 Task: Create a due date automation trigger when advanced on, on the tuesday before a card is due add content with a name or a description containing resume at 11:00 AM.
Action: Mouse moved to (1285, 113)
Screenshot: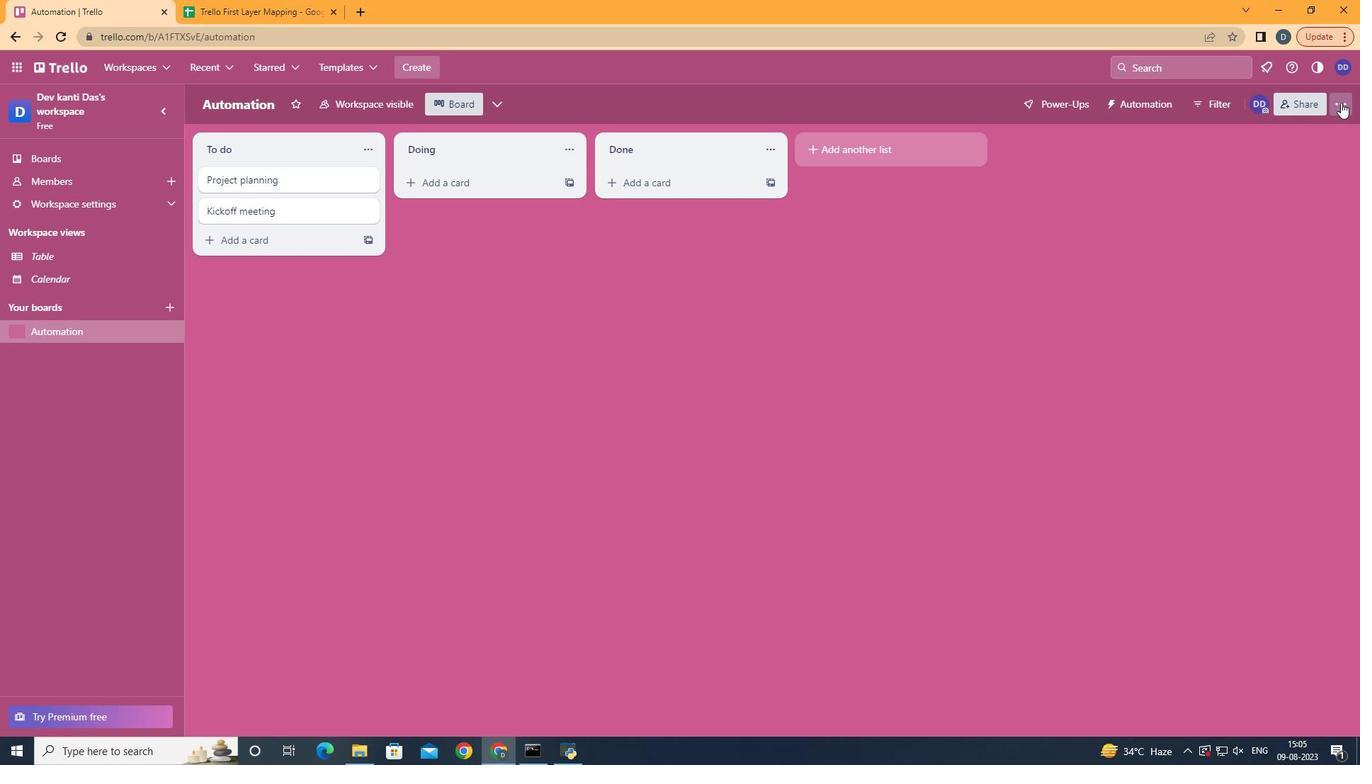 
Action: Mouse pressed left at (1285, 113)
Screenshot: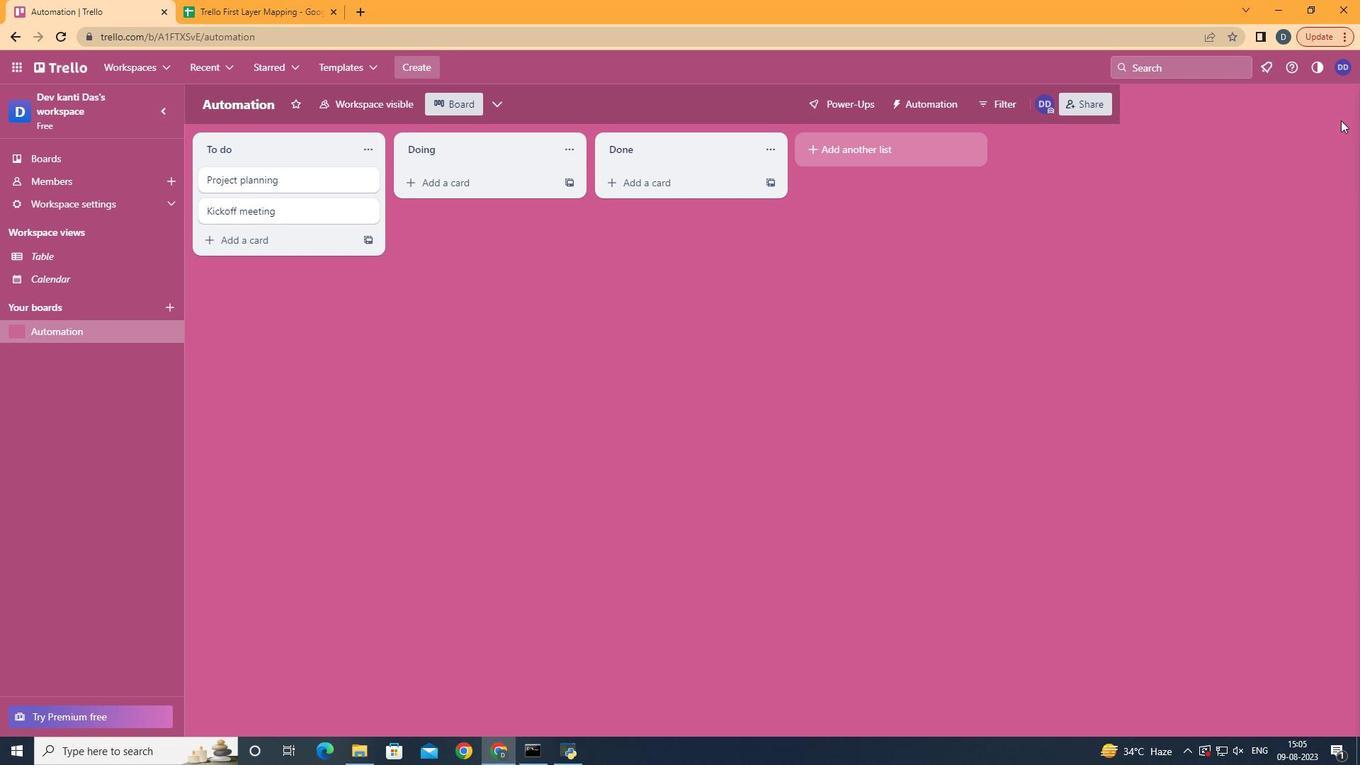 
Action: Mouse moved to (1145, 315)
Screenshot: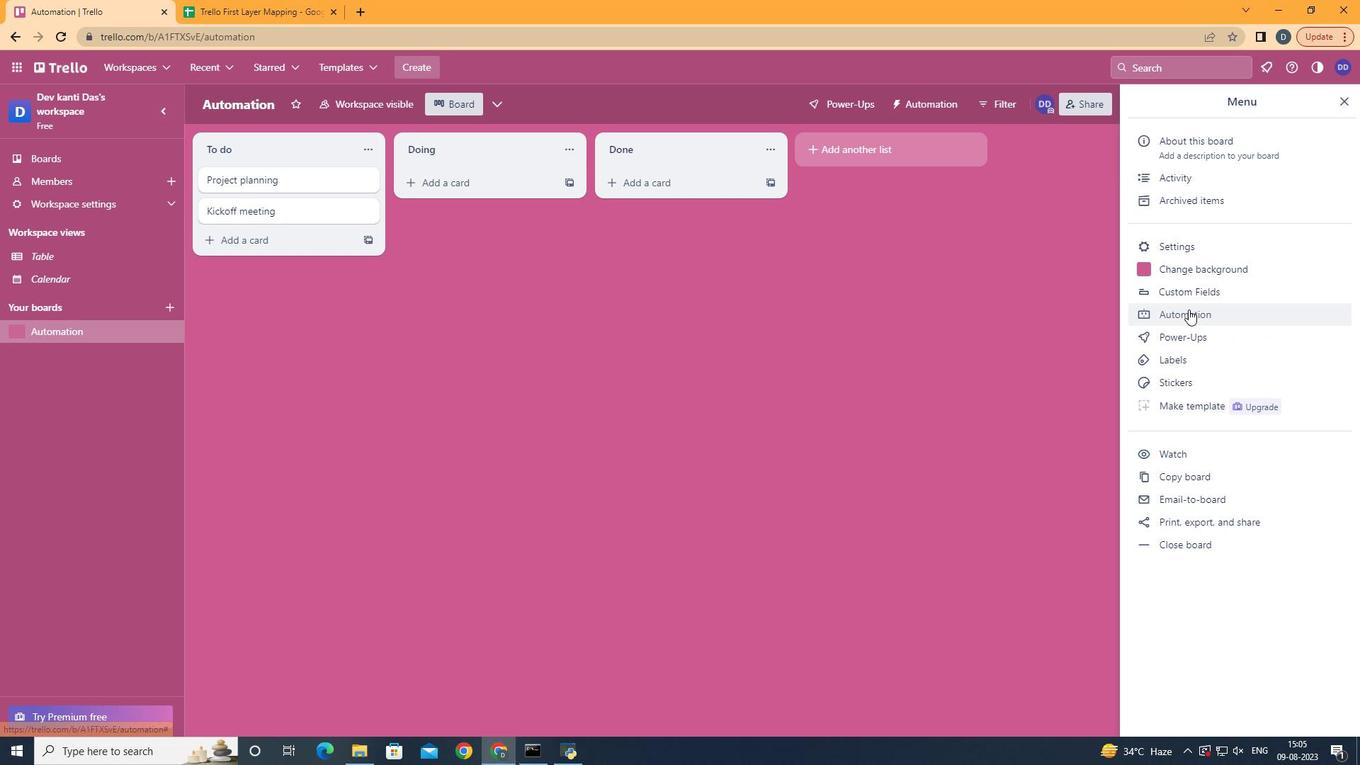 
Action: Mouse pressed left at (1145, 315)
Screenshot: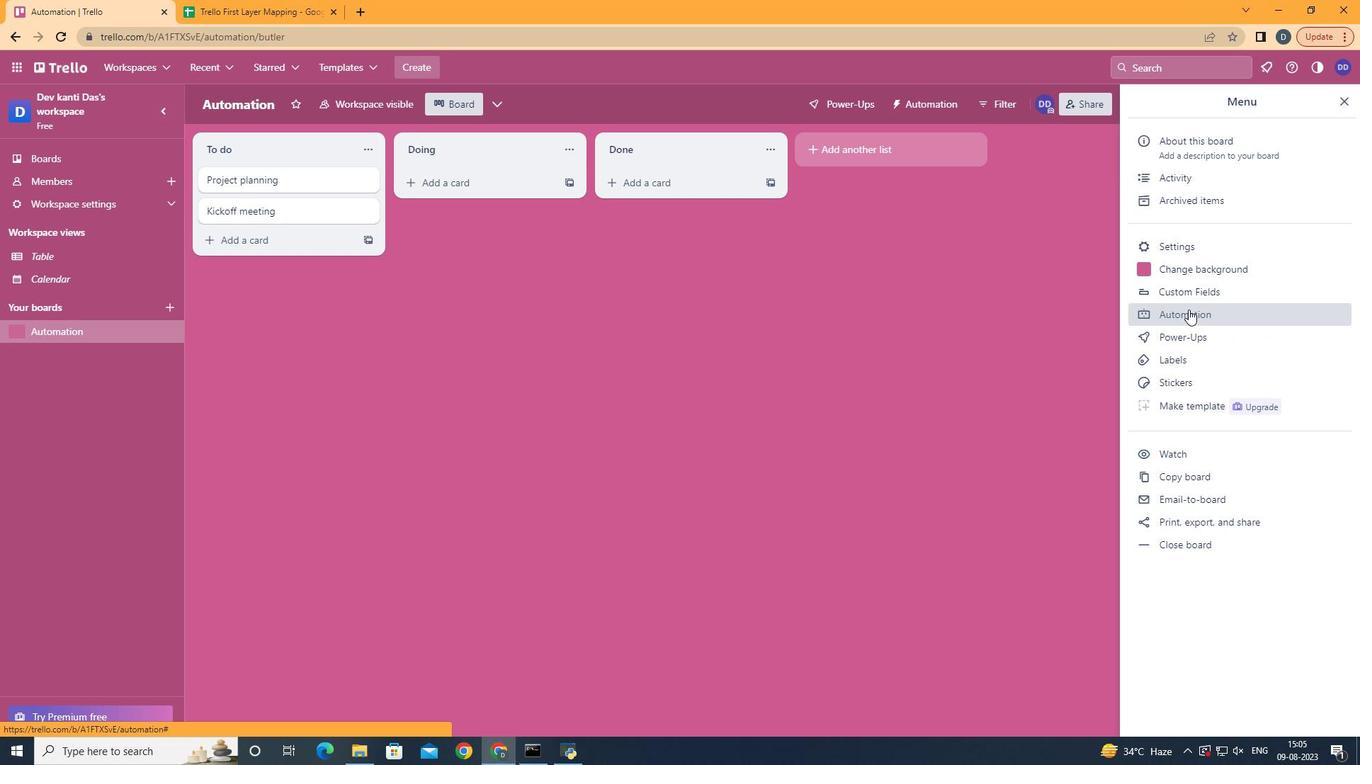 
Action: Mouse moved to (286, 294)
Screenshot: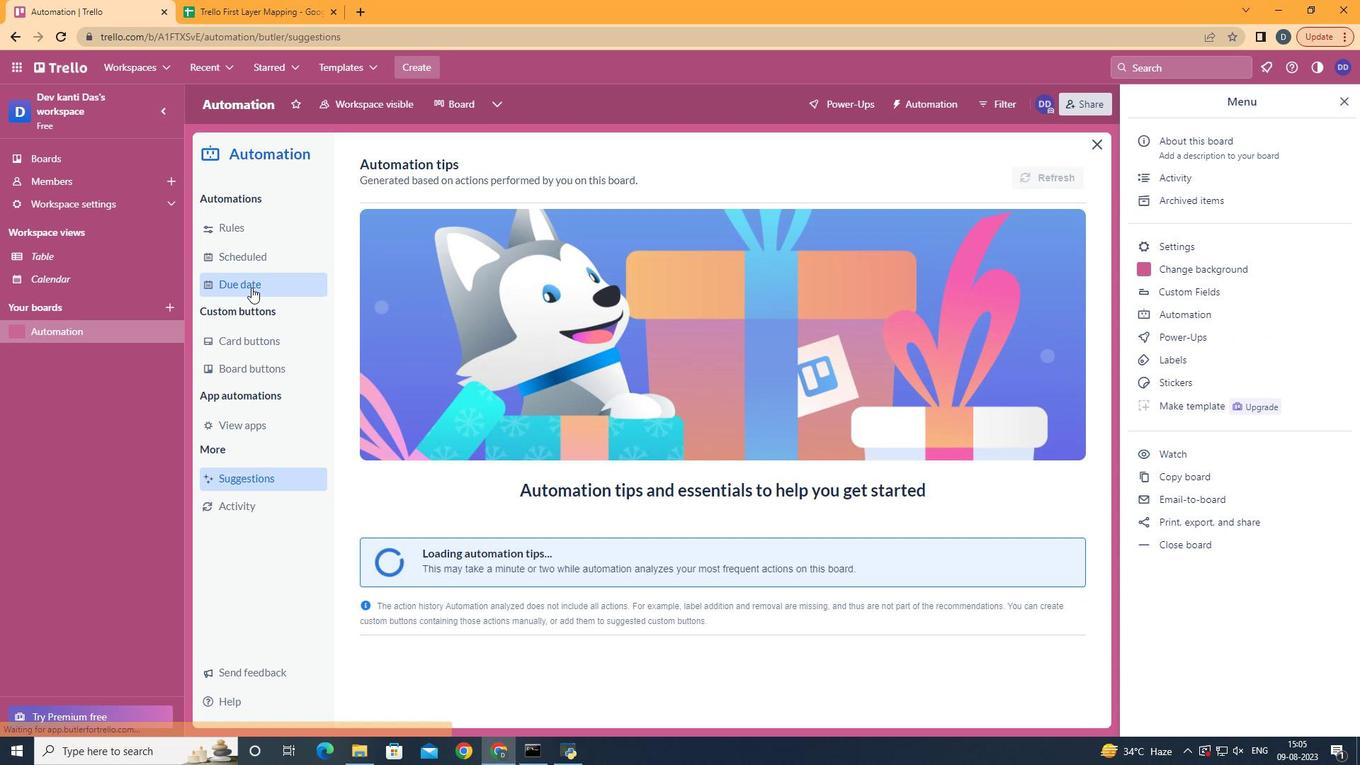 
Action: Mouse pressed left at (286, 294)
Screenshot: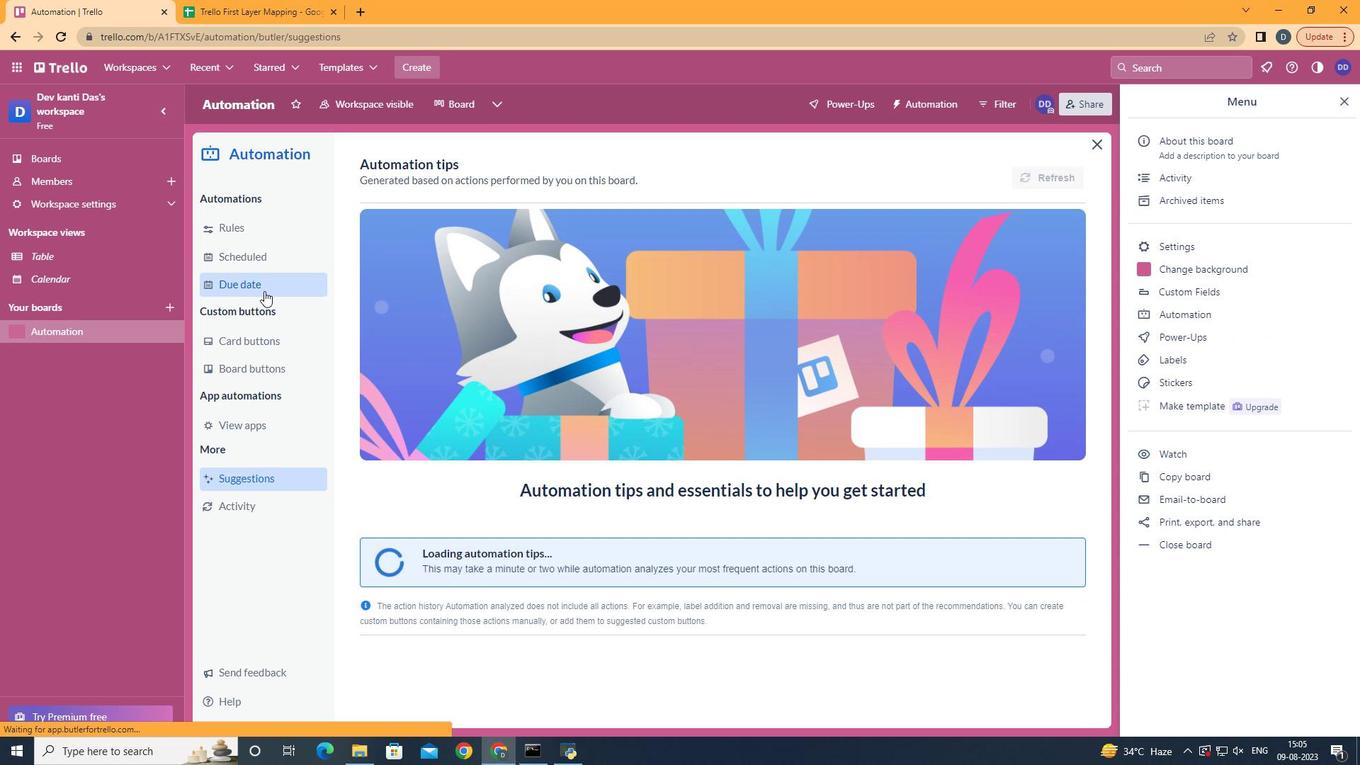 
Action: Mouse moved to (994, 180)
Screenshot: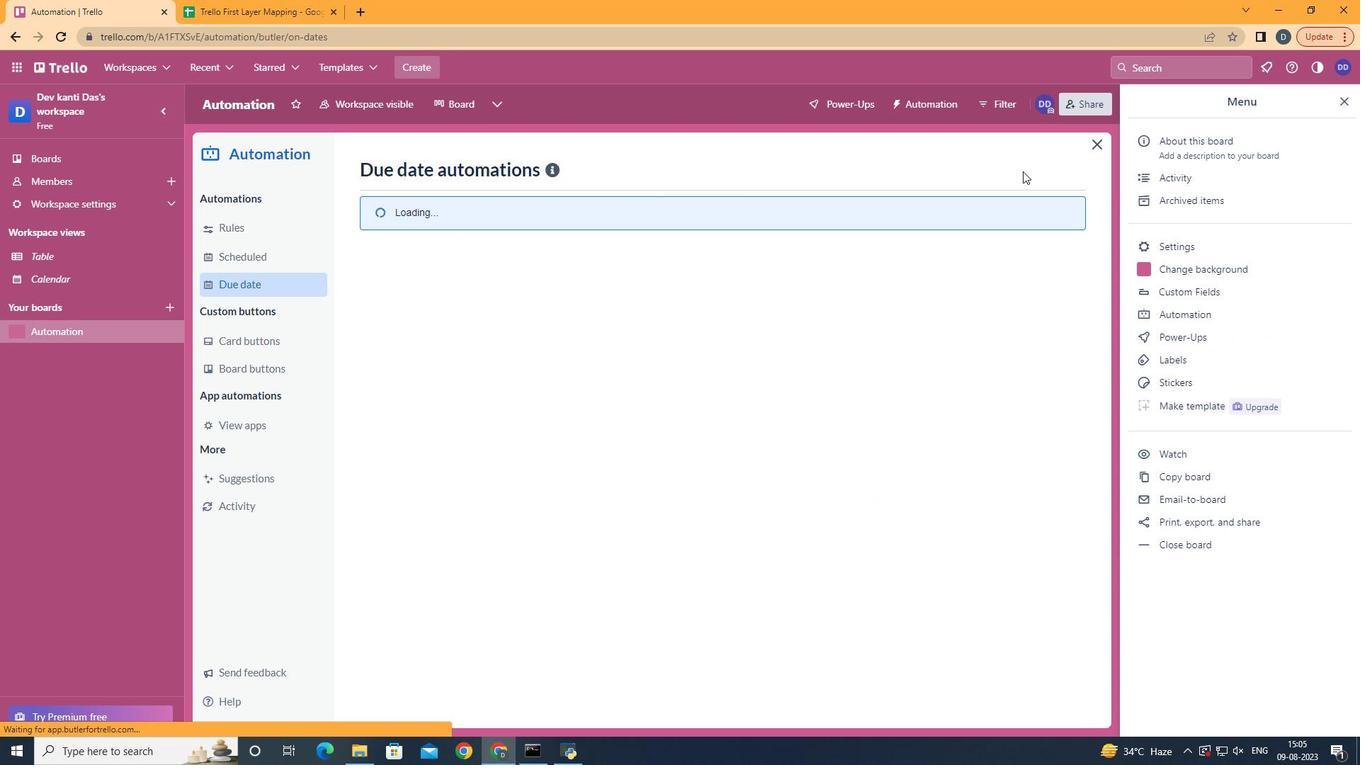 
Action: Mouse pressed left at (994, 180)
Screenshot: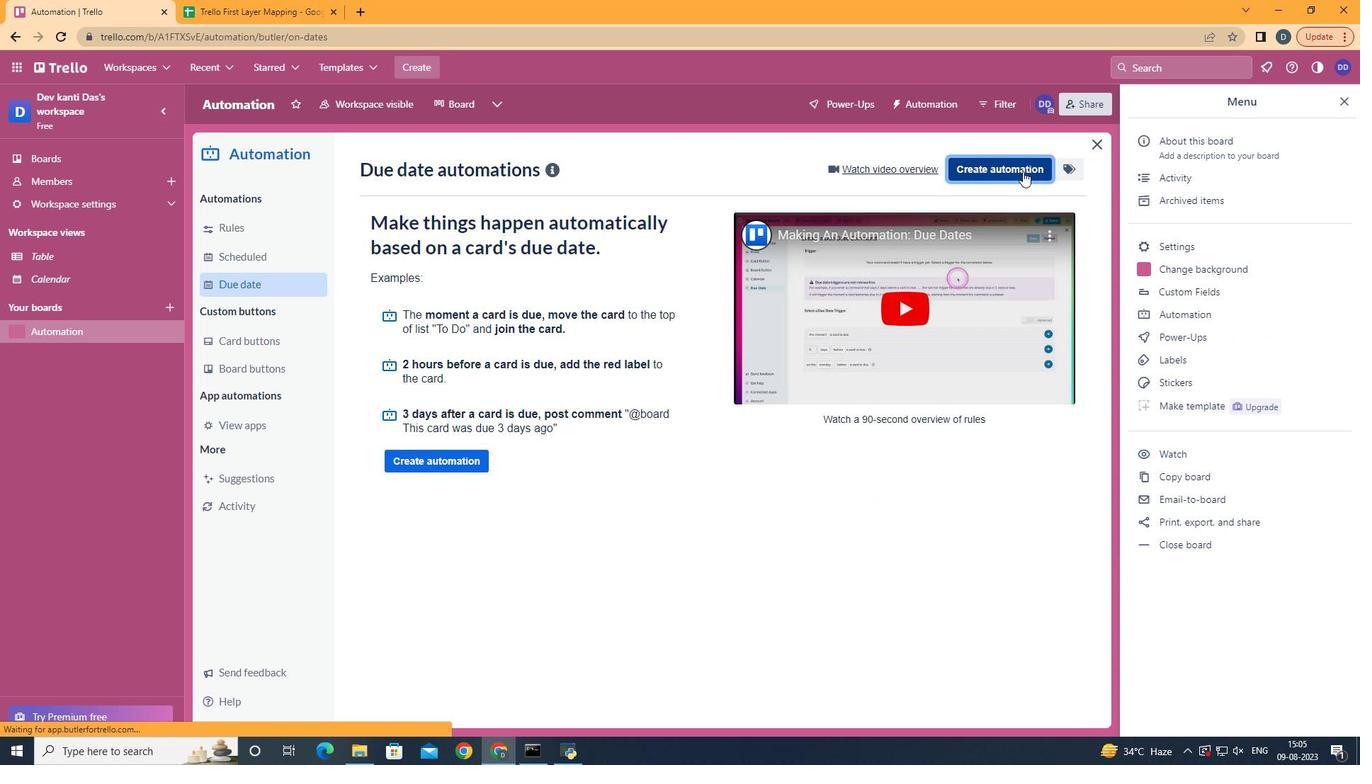 
Action: Mouse moved to (739, 306)
Screenshot: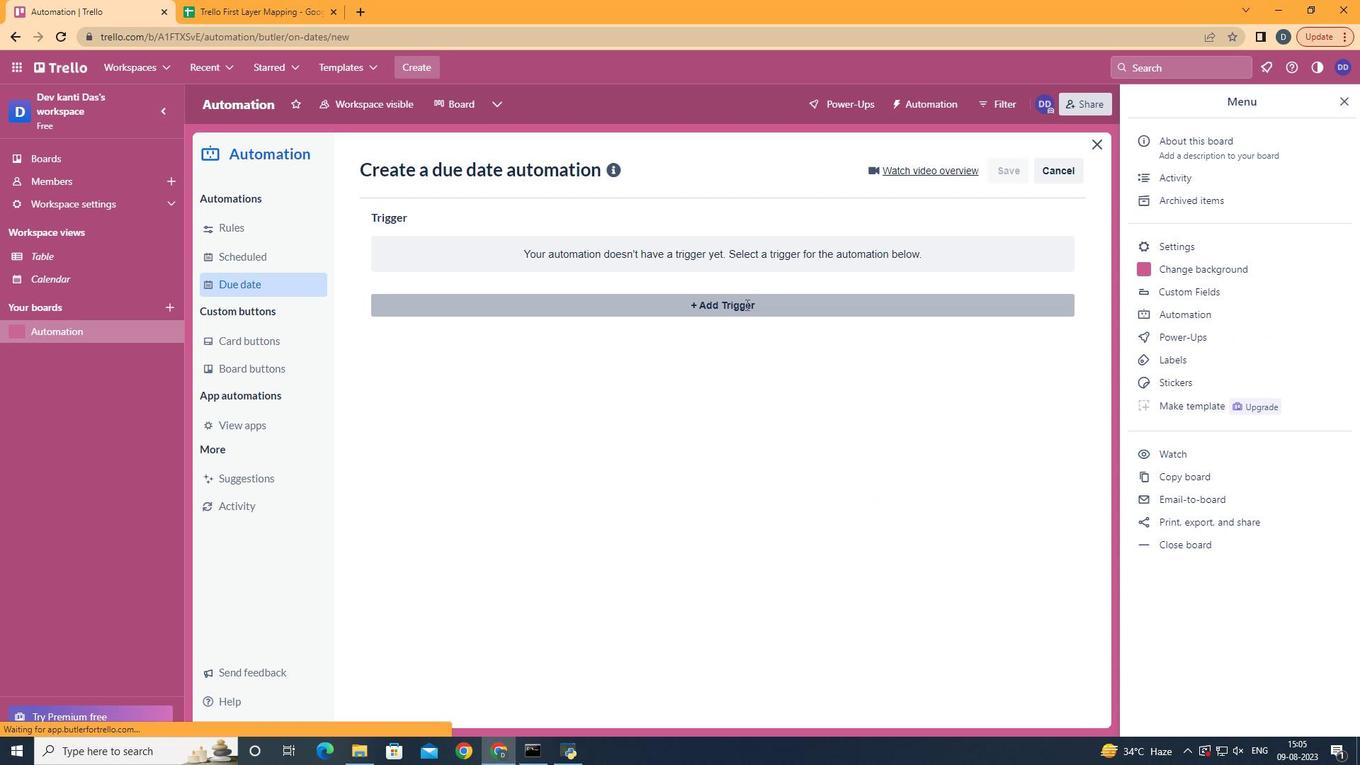
Action: Mouse pressed left at (739, 306)
Screenshot: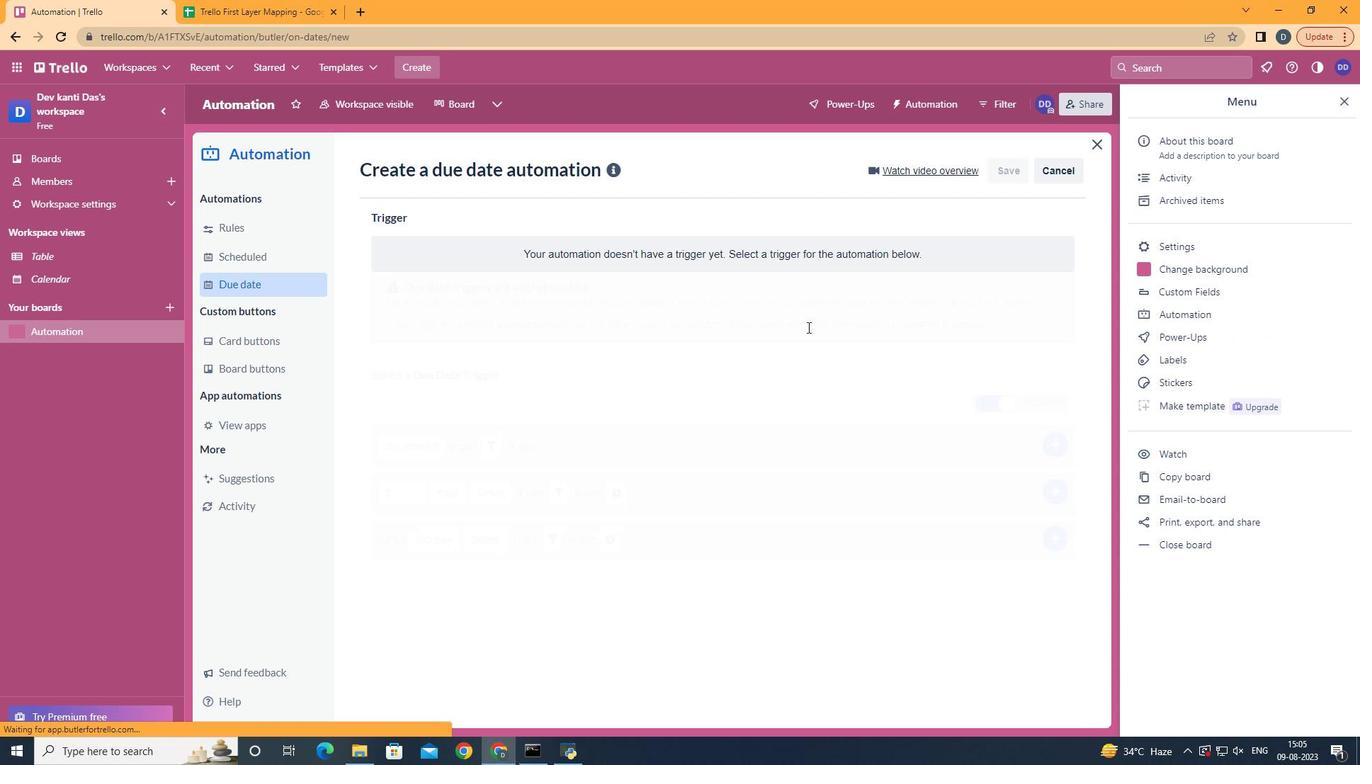 
Action: Mouse moved to (474, 398)
Screenshot: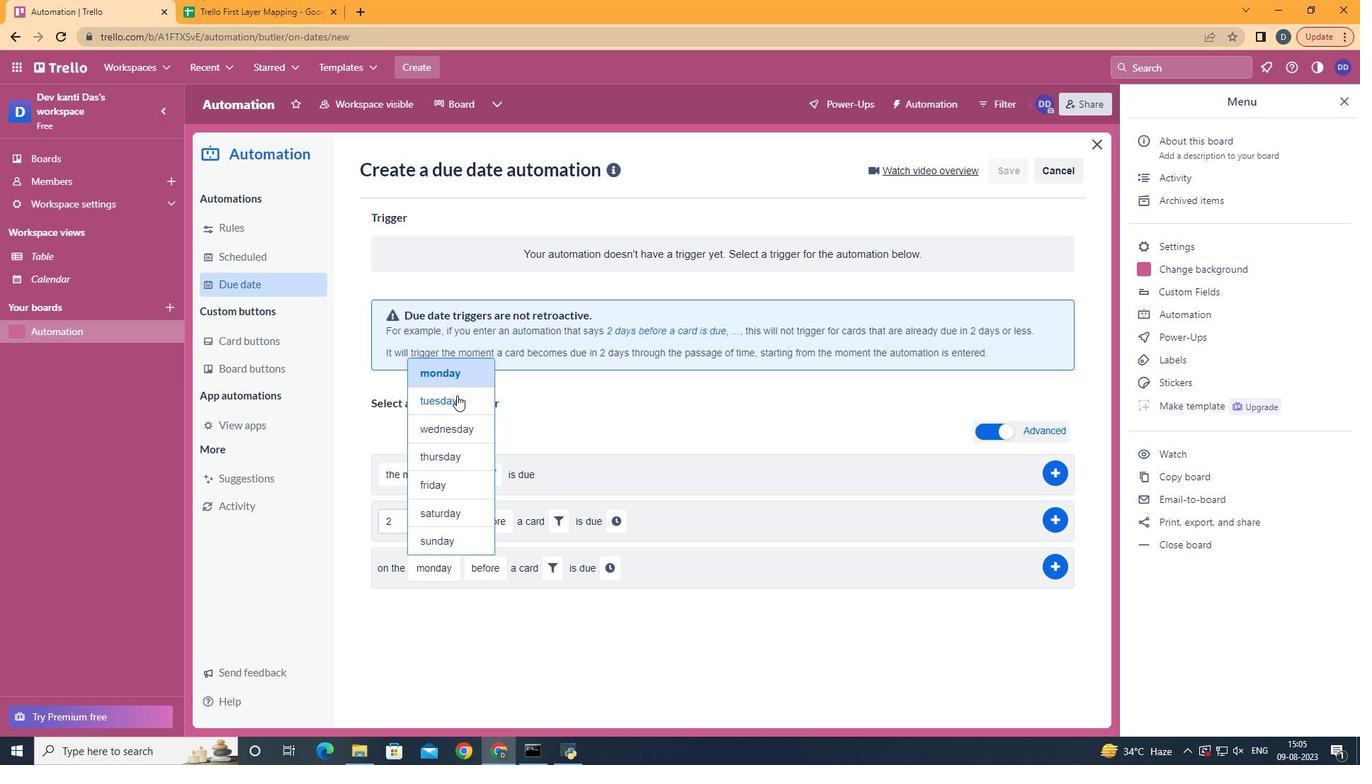 
Action: Mouse pressed left at (474, 398)
Screenshot: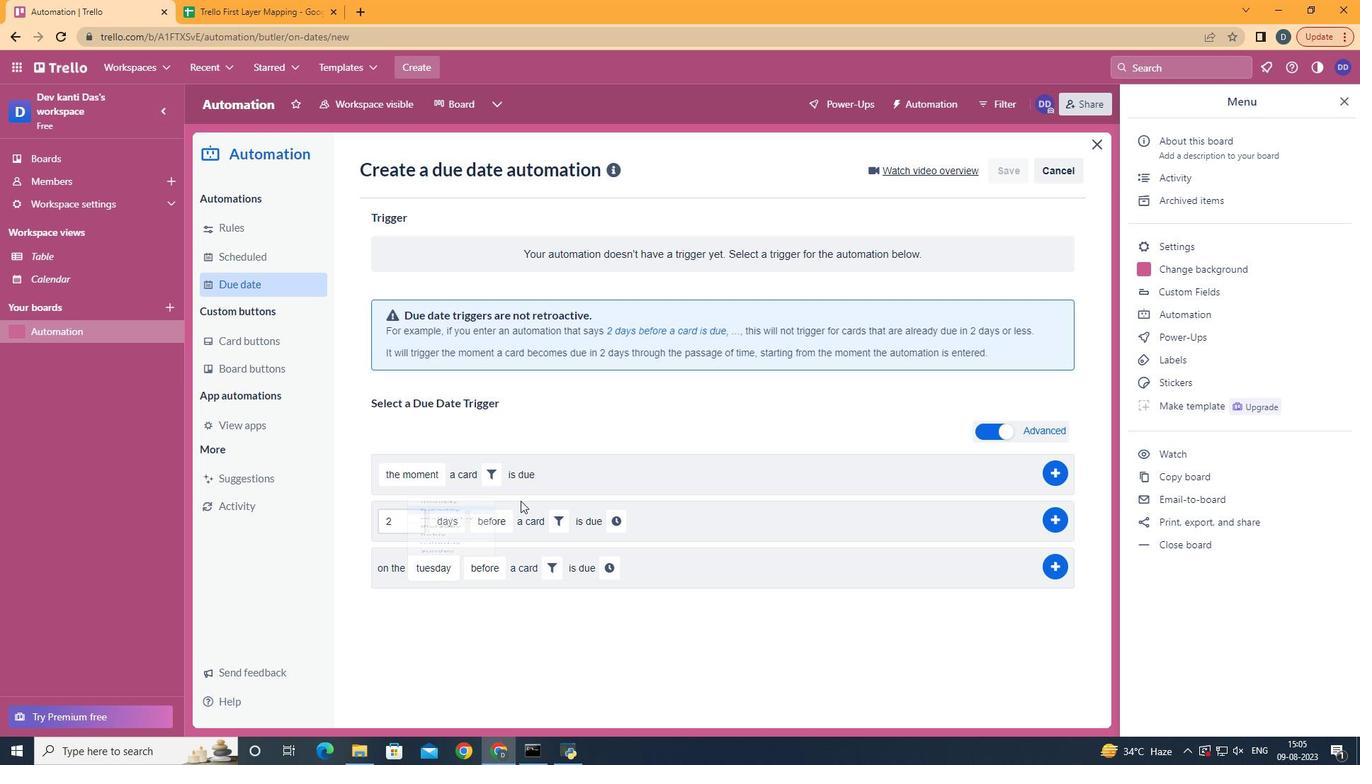 
Action: Mouse moved to (560, 563)
Screenshot: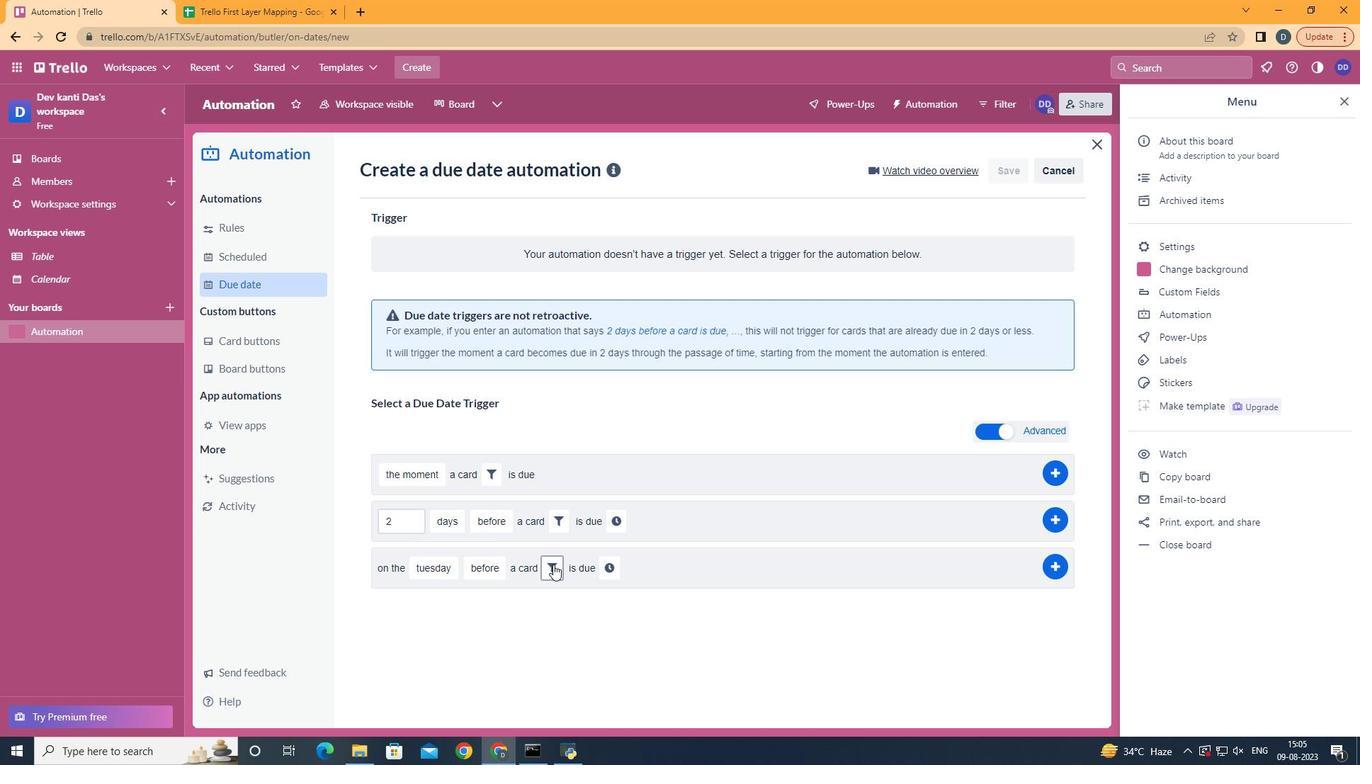 
Action: Mouse pressed left at (560, 563)
Screenshot: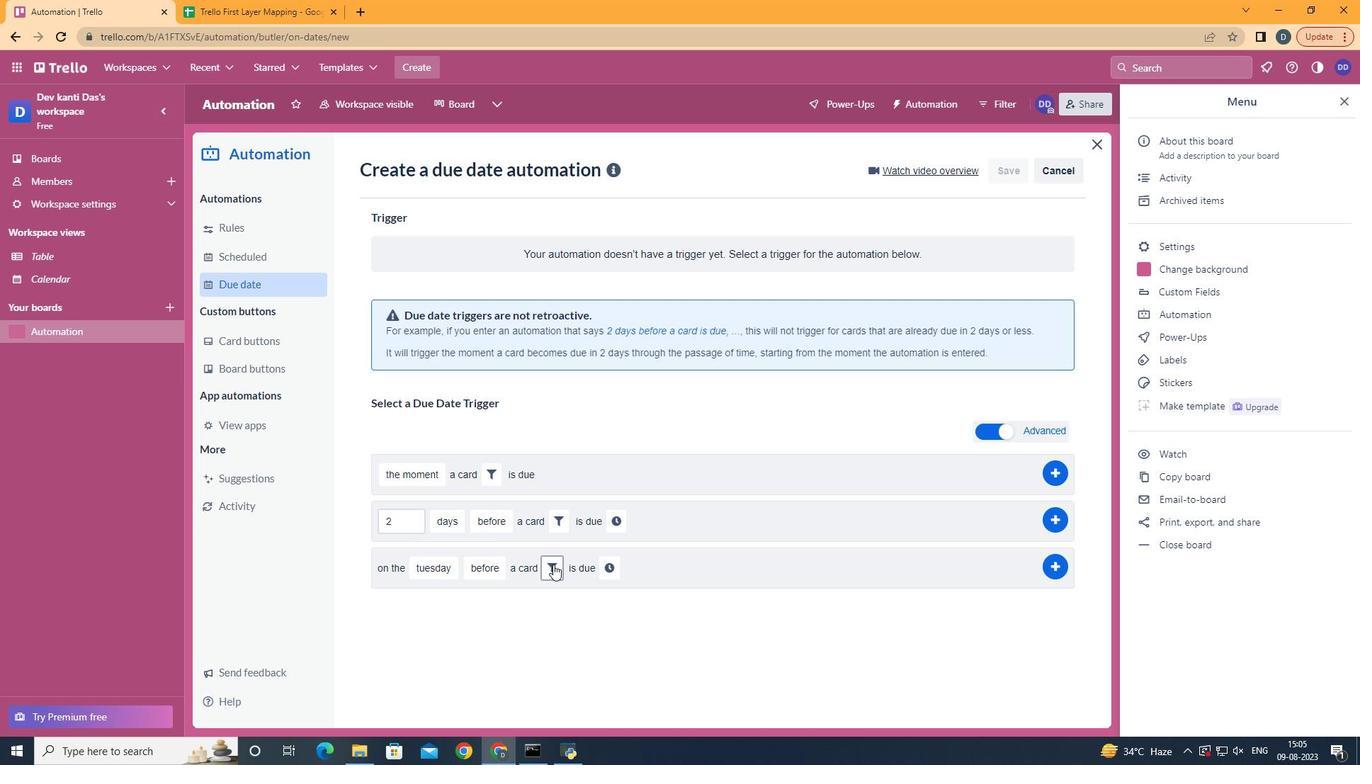 
Action: Mouse moved to (742, 612)
Screenshot: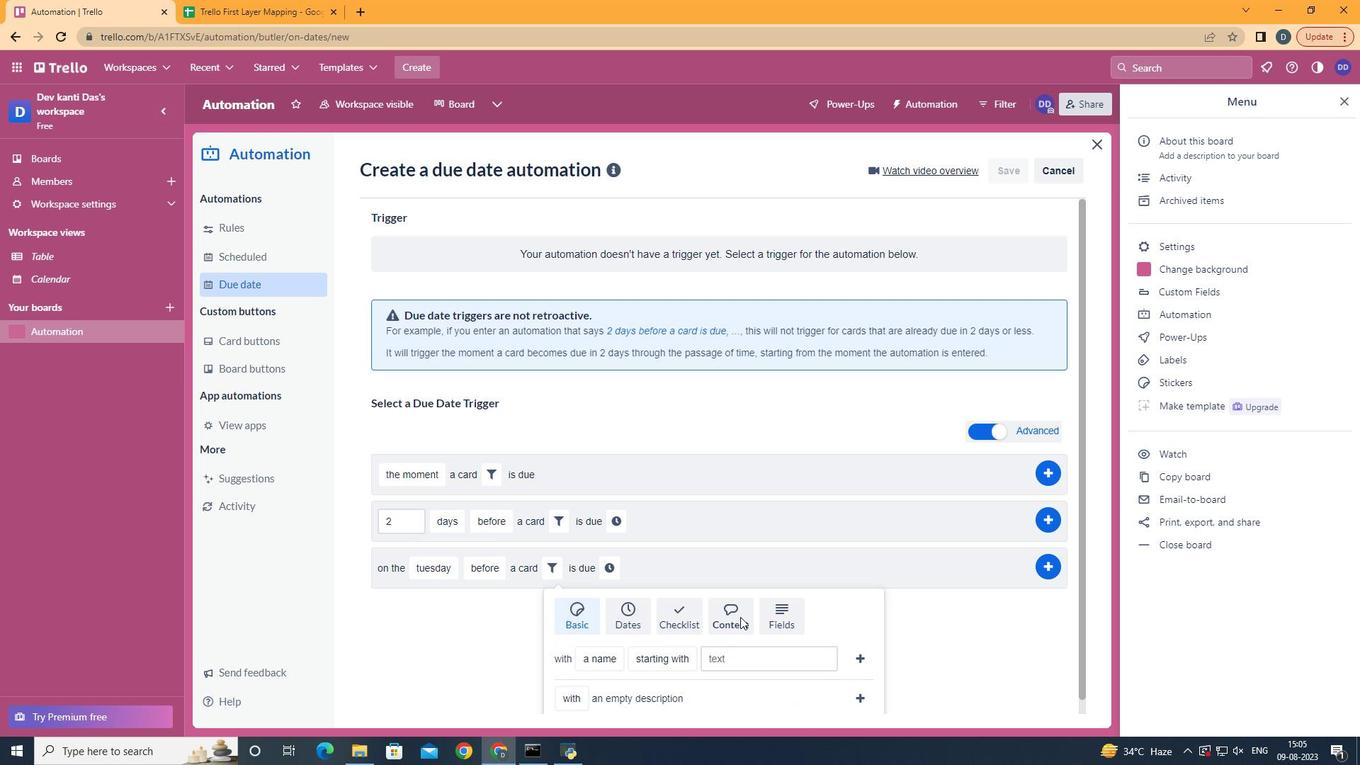 
Action: Mouse pressed left at (742, 612)
Screenshot: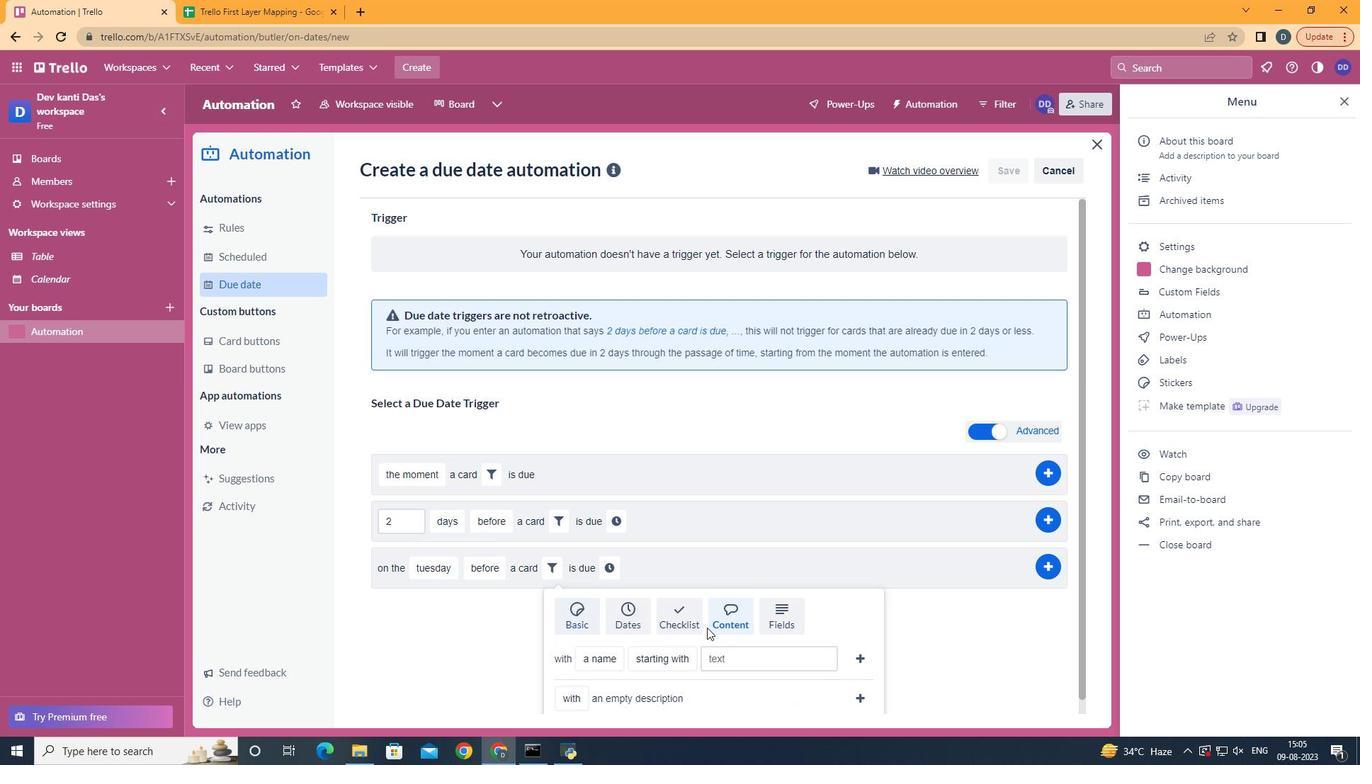 
Action: Mouse moved to (625, 626)
Screenshot: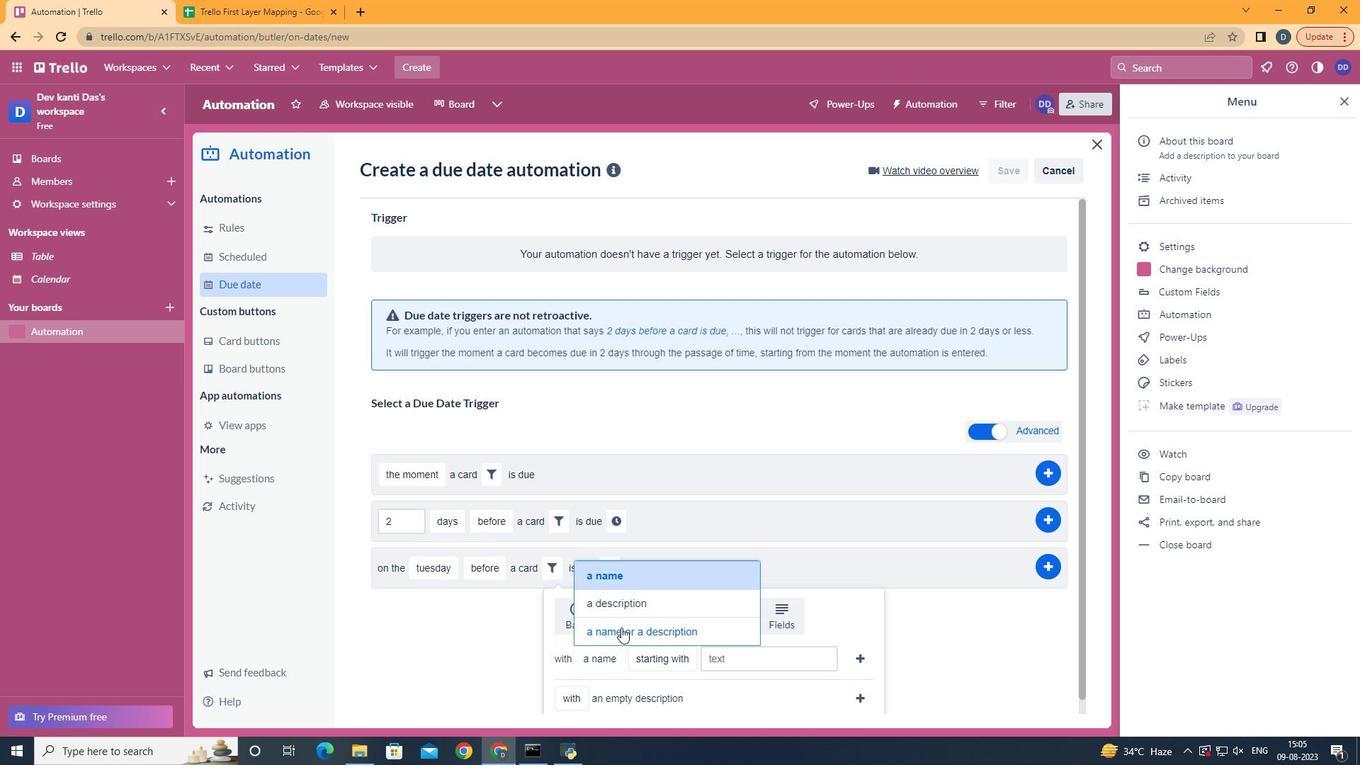 
Action: Mouse pressed left at (625, 626)
Screenshot: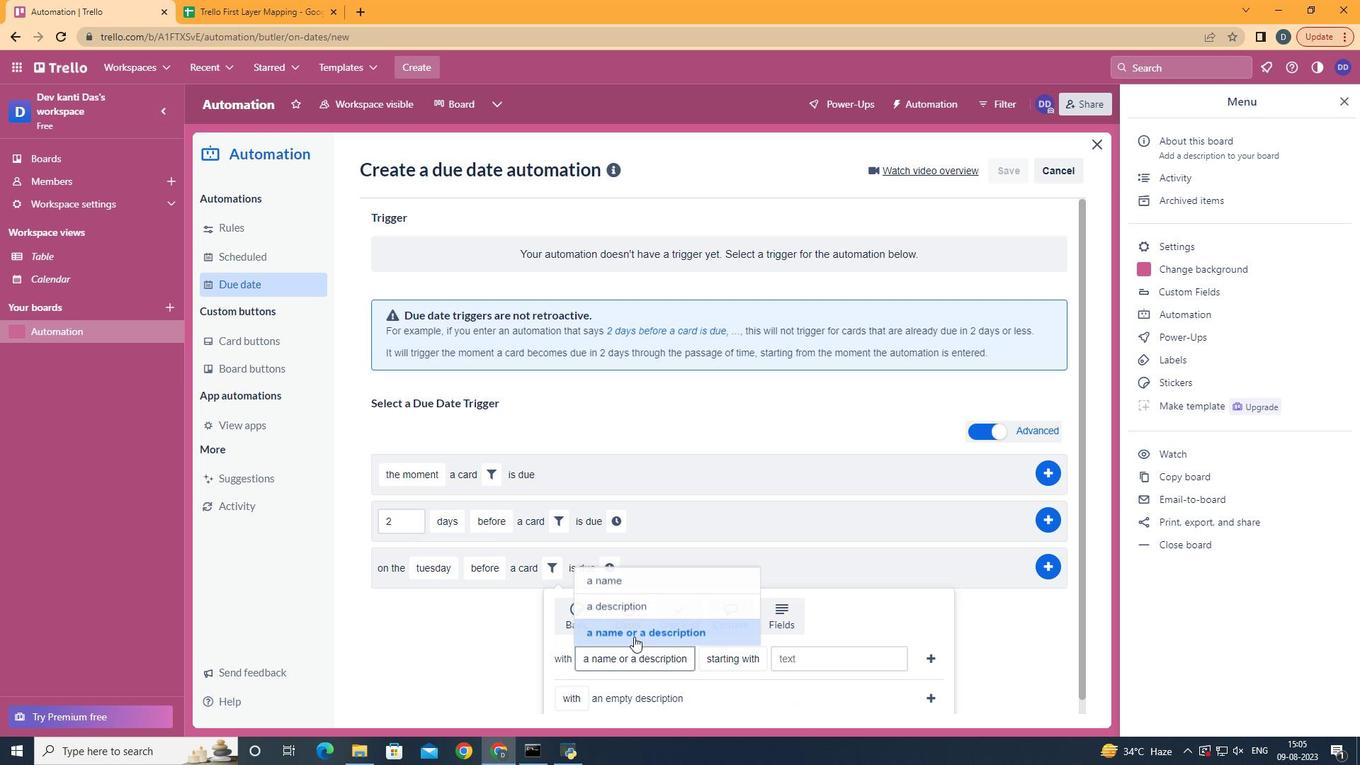 
Action: Mouse moved to (754, 536)
Screenshot: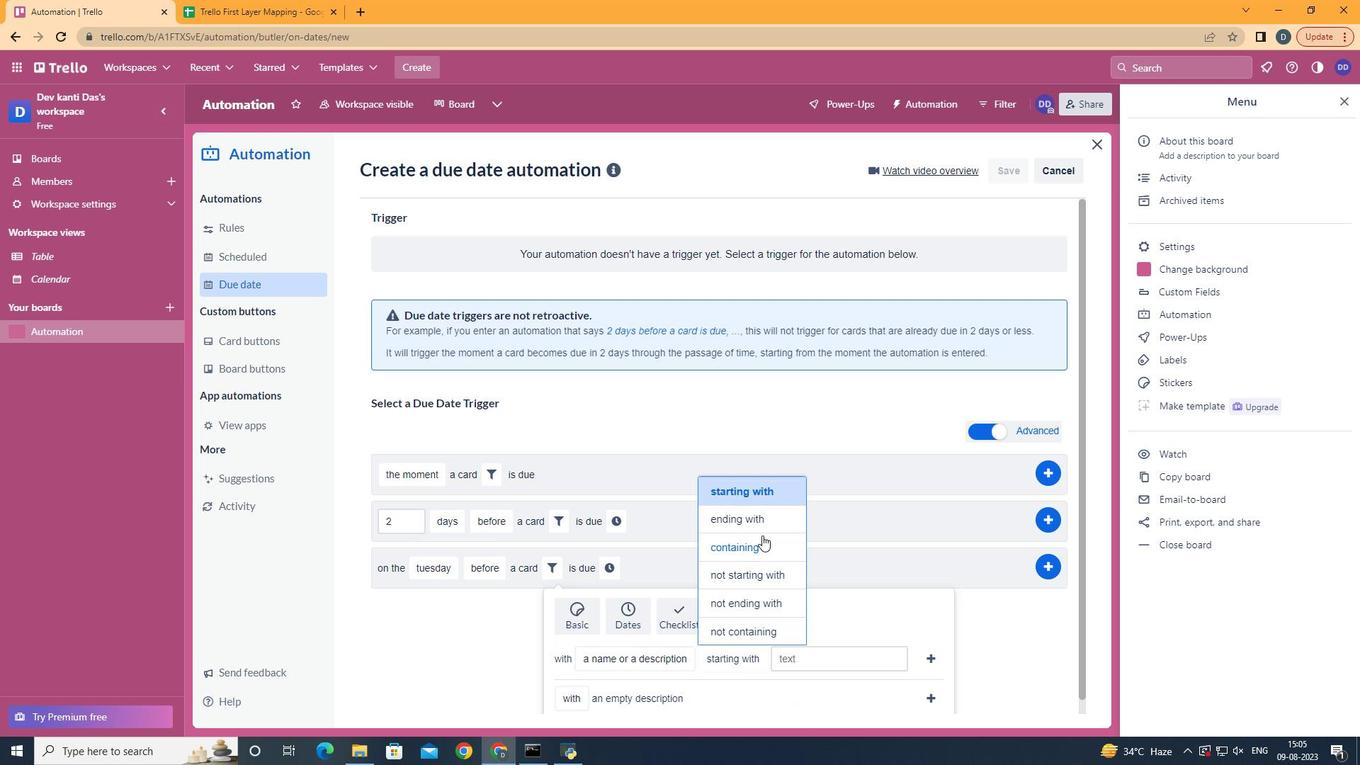 
Action: Mouse pressed left at (754, 536)
Screenshot: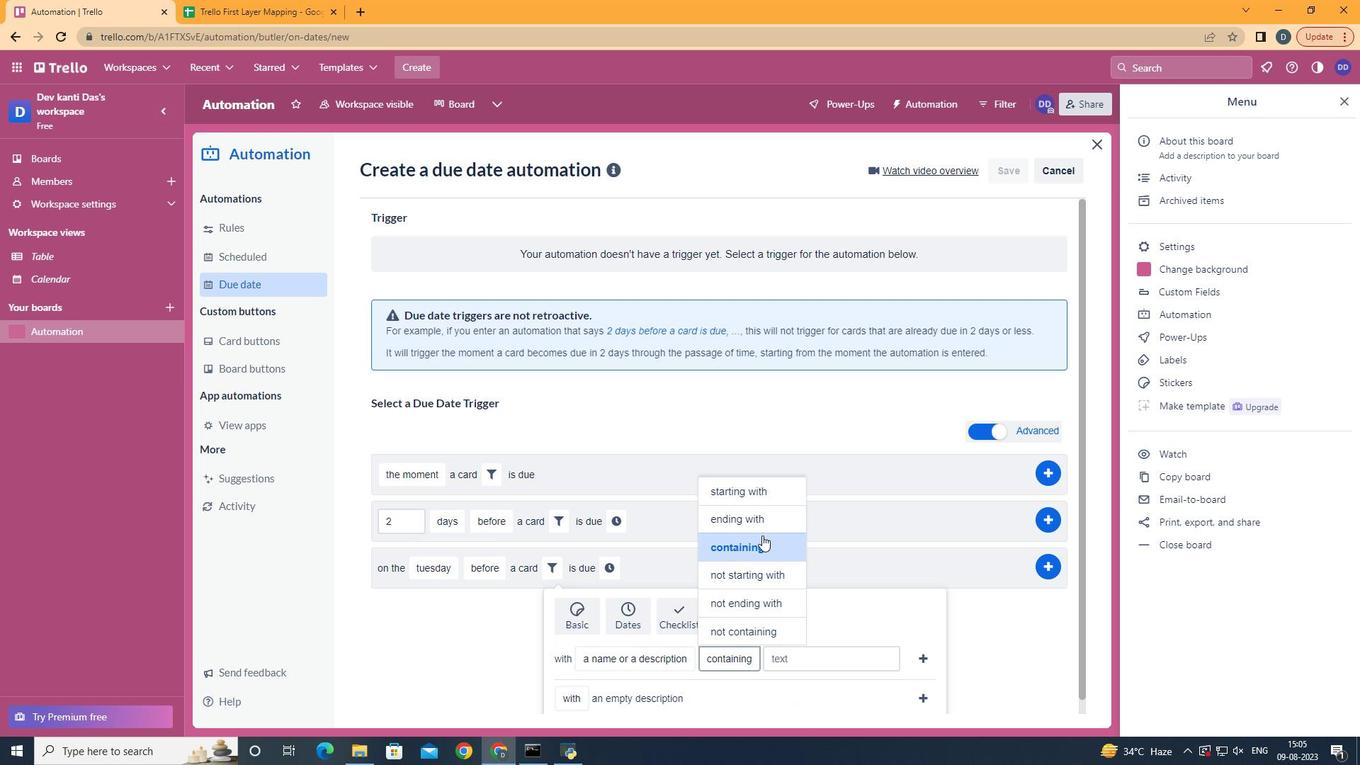 
Action: Mouse moved to (816, 649)
Screenshot: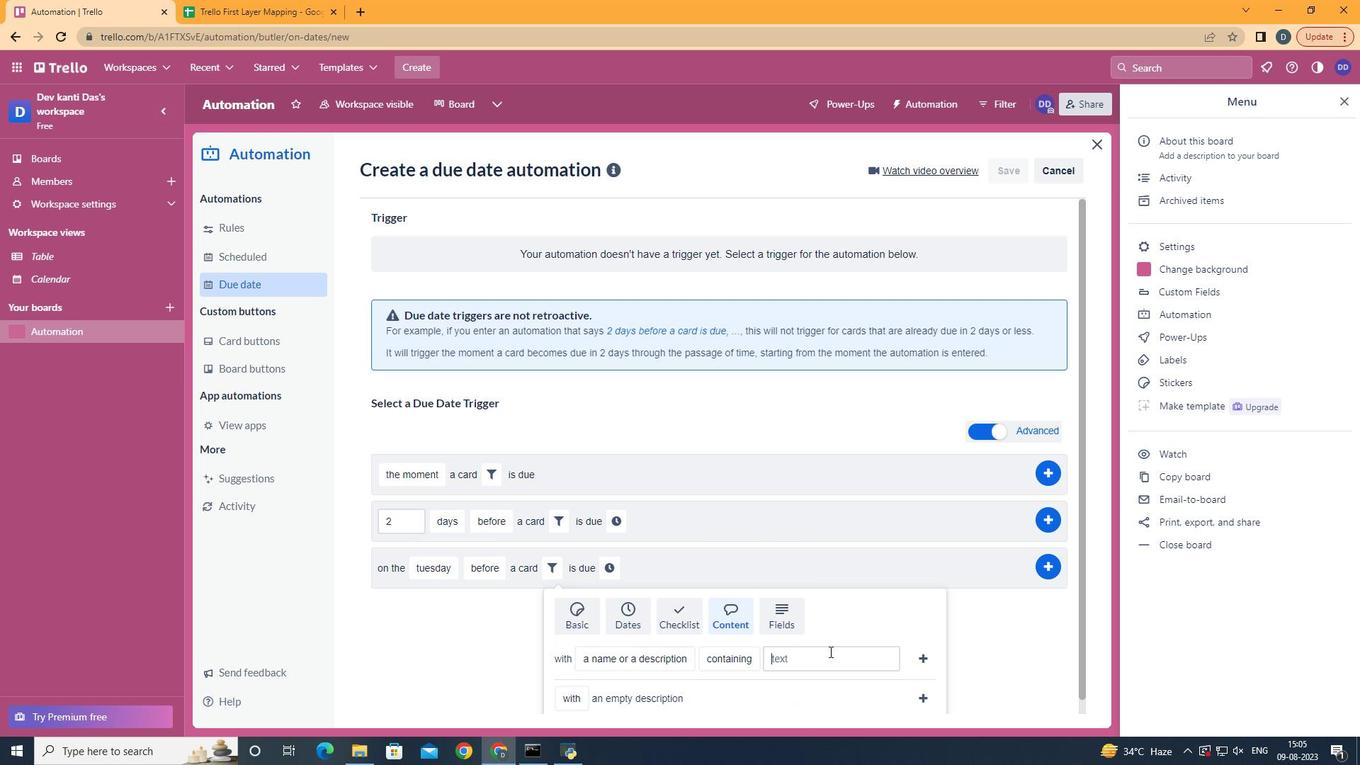 
Action: Mouse pressed left at (816, 649)
Screenshot: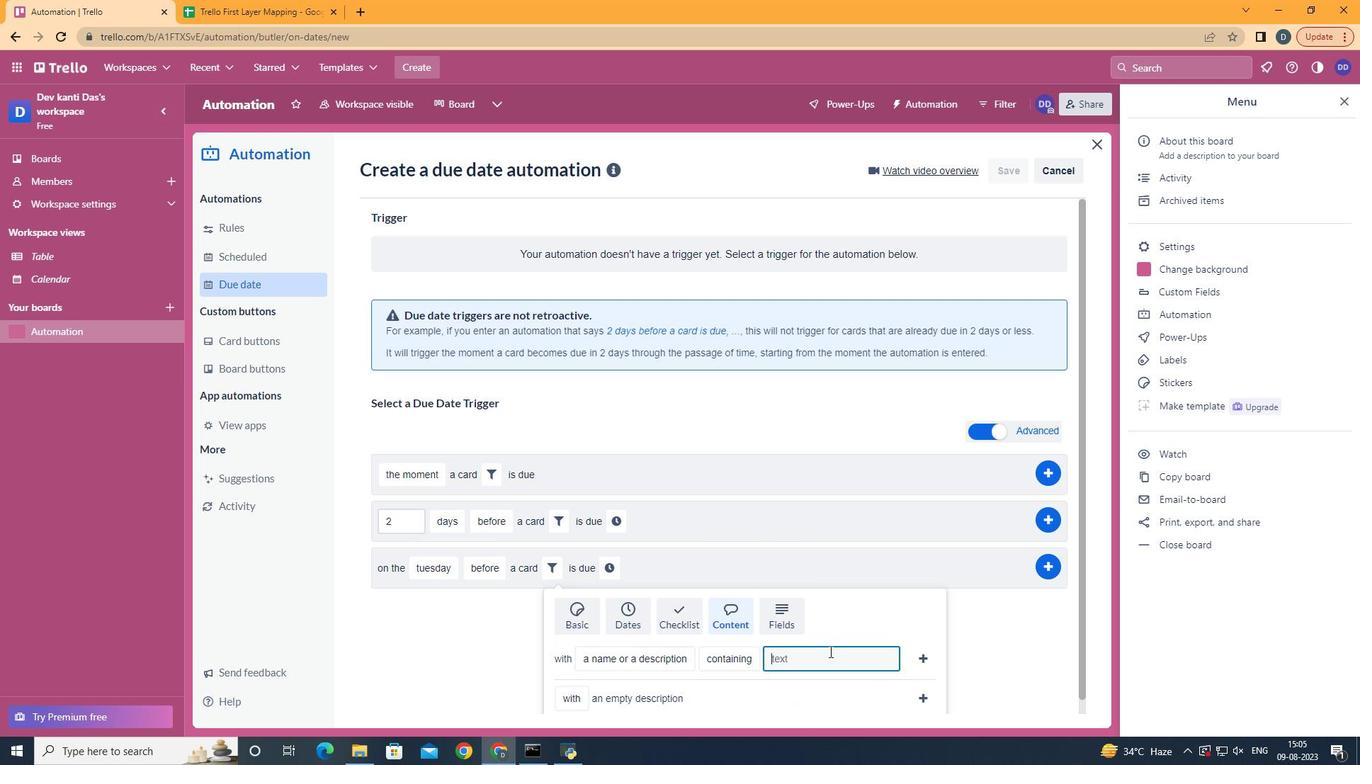 
Action: Mouse moved to (816, 649)
Screenshot: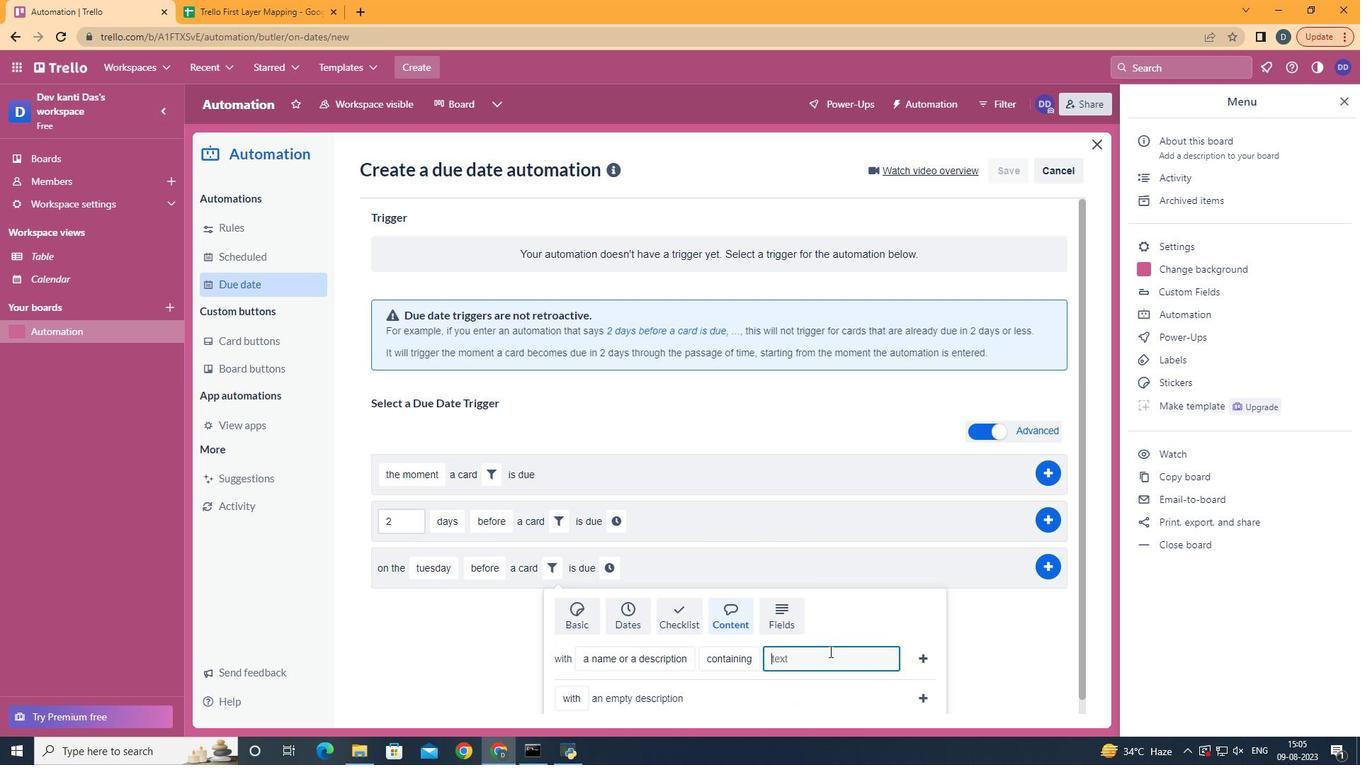 
Action: Key pressed resume
Screenshot: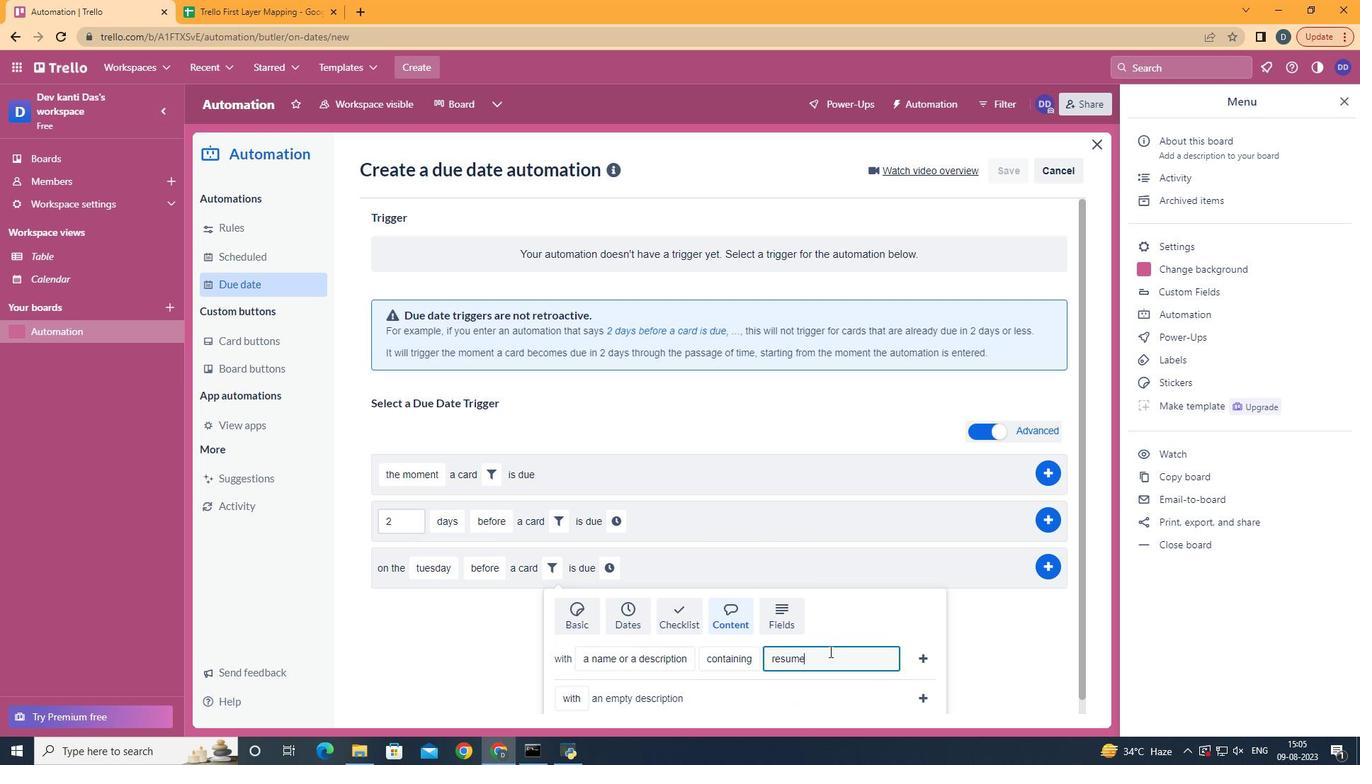 
Action: Mouse moved to (894, 656)
Screenshot: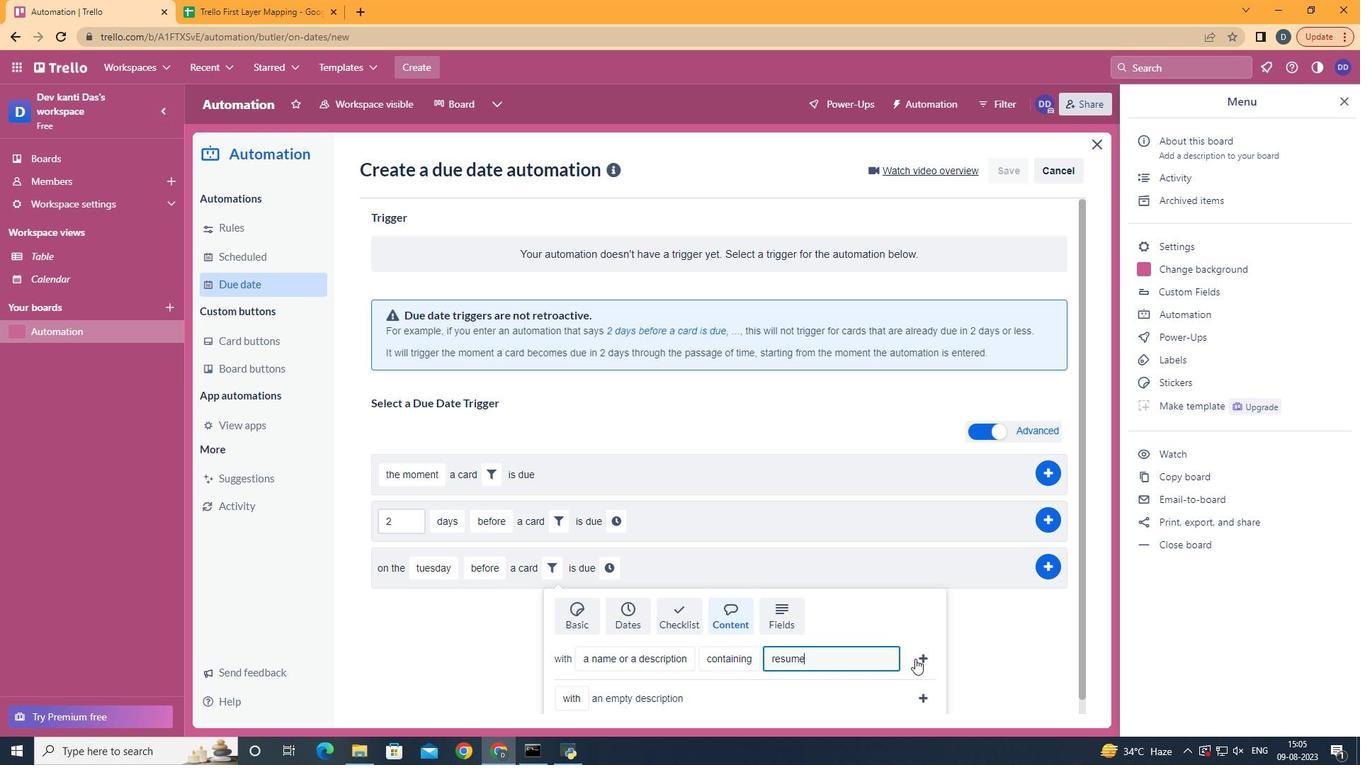 
Action: Mouse pressed left at (894, 656)
Screenshot: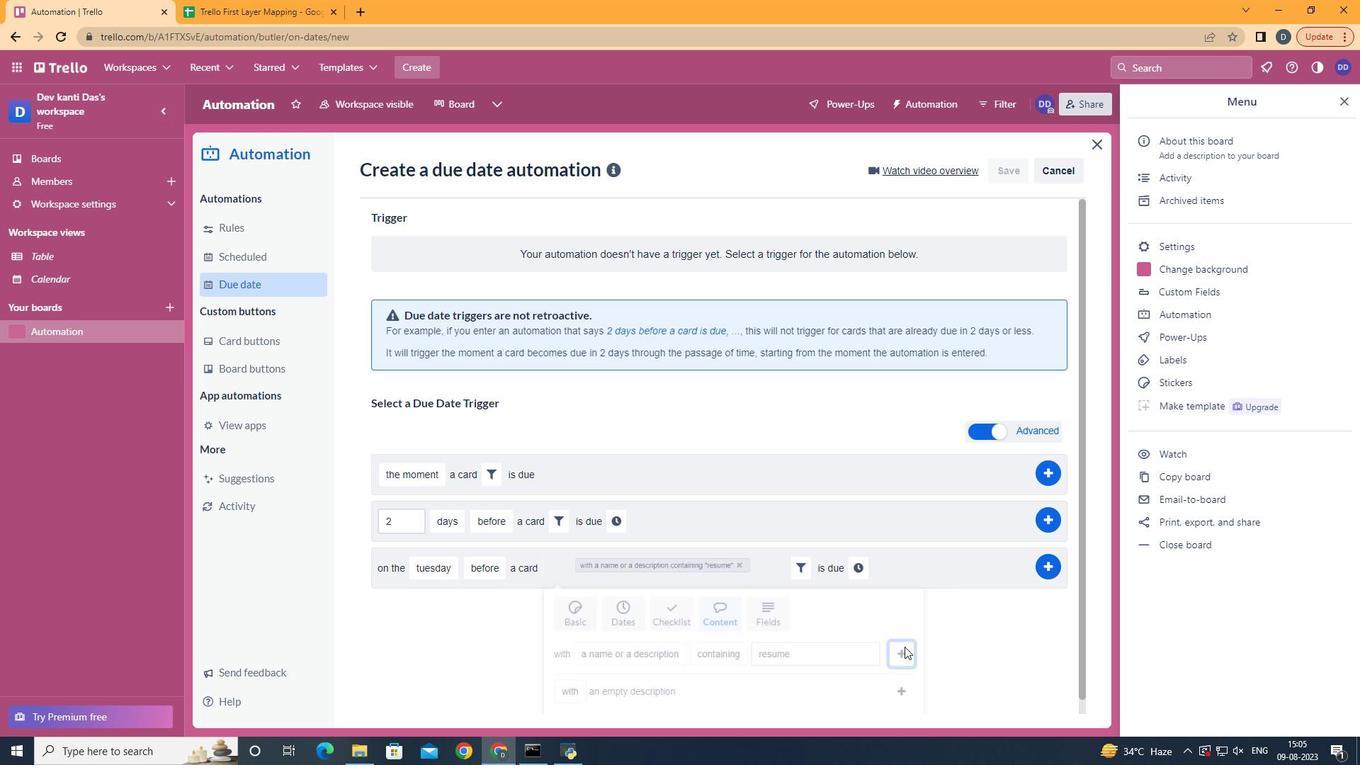 
Action: Mouse moved to (843, 566)
Screenshot: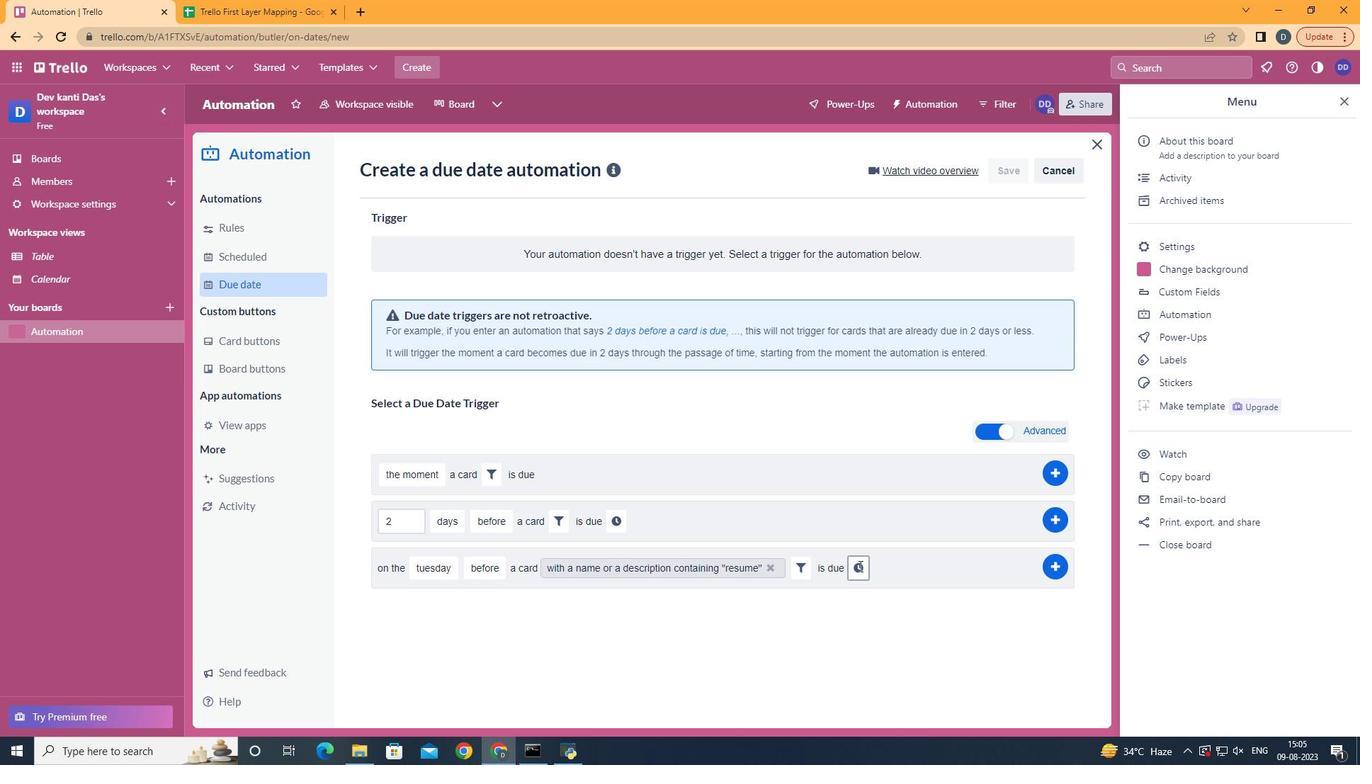 
Action: Mouse pressed left at (843, 566)
Screenshot: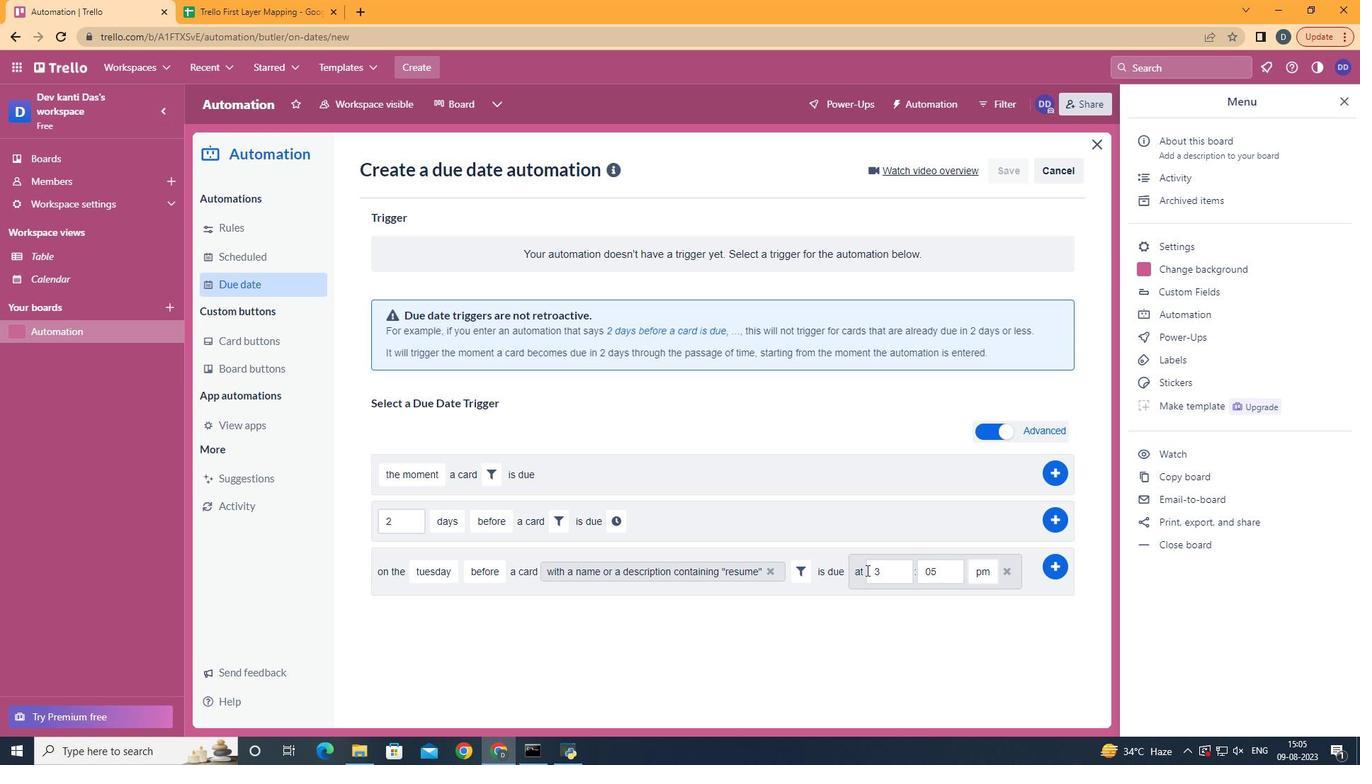 
Action: Mouse moved to (877, 573)
Screenshot: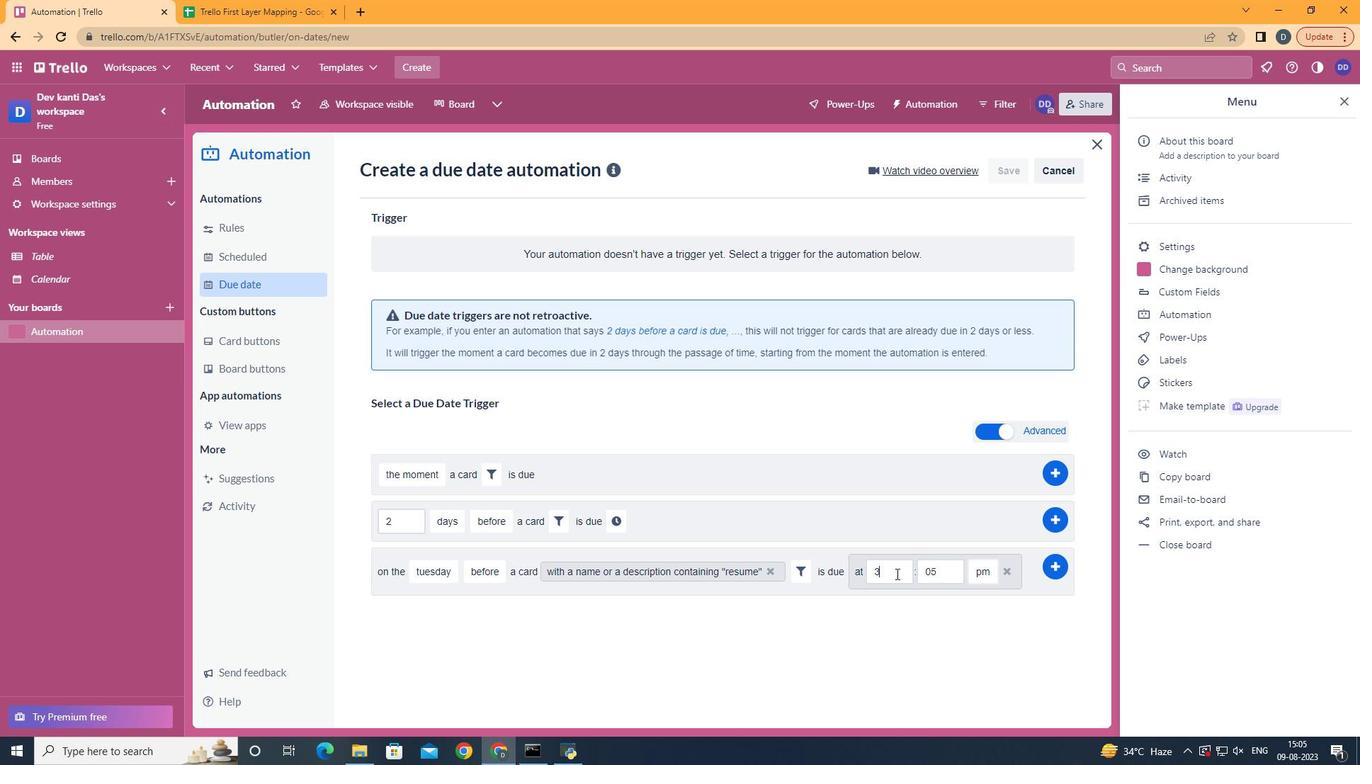 
Action: Mouse pressed left at (877, 573)
Screenshot: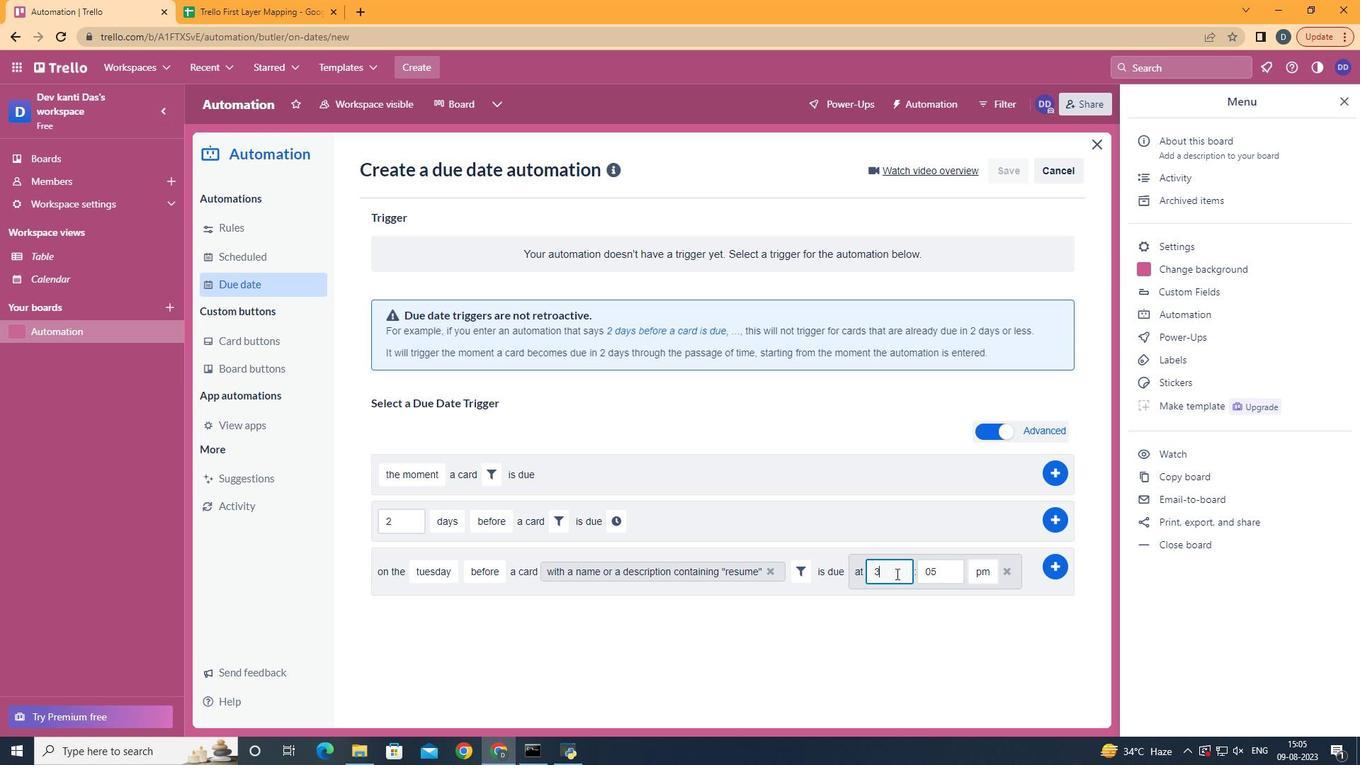 
Action: Mouse moved to (892, 612)
Screenshot: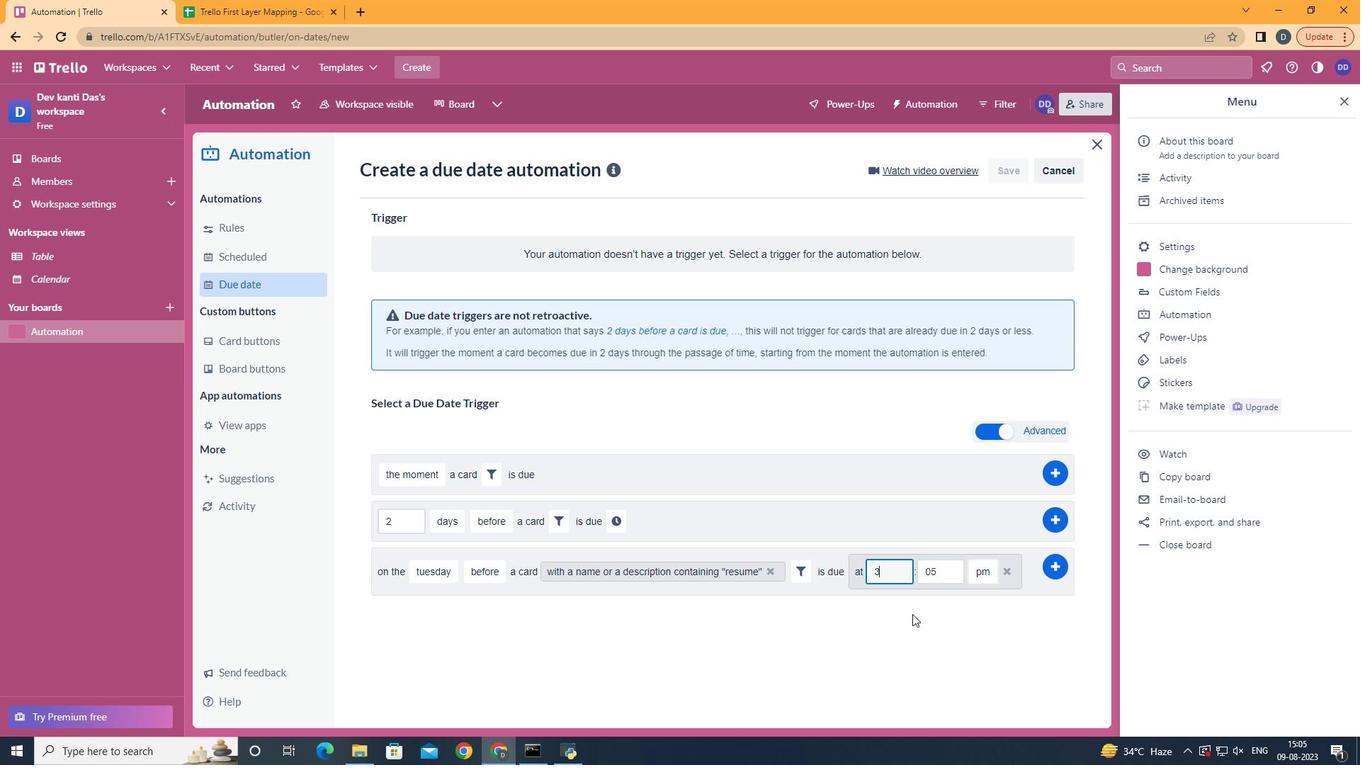 
Action: Key pressed <Key.backspace>11
Screenshot: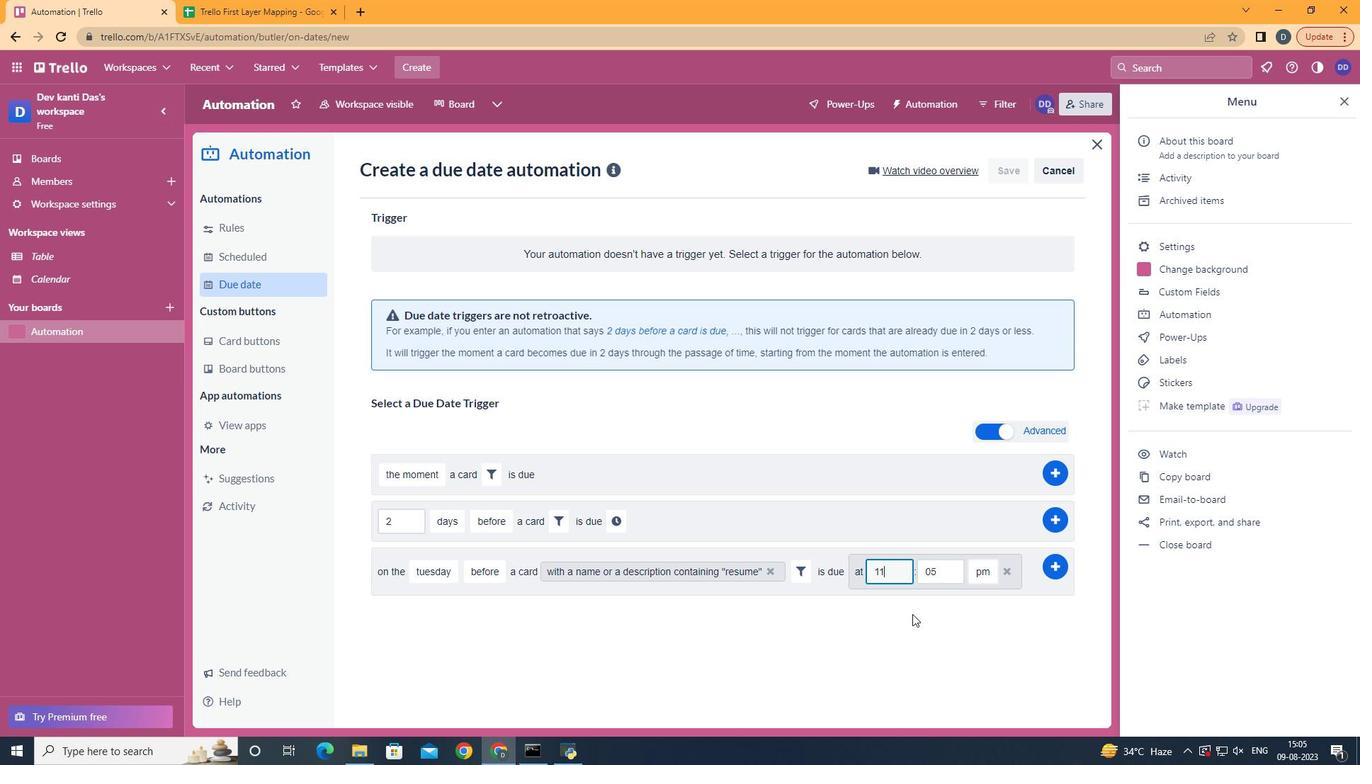 
Action: Mouse moved to (921, 565)
Screenshot: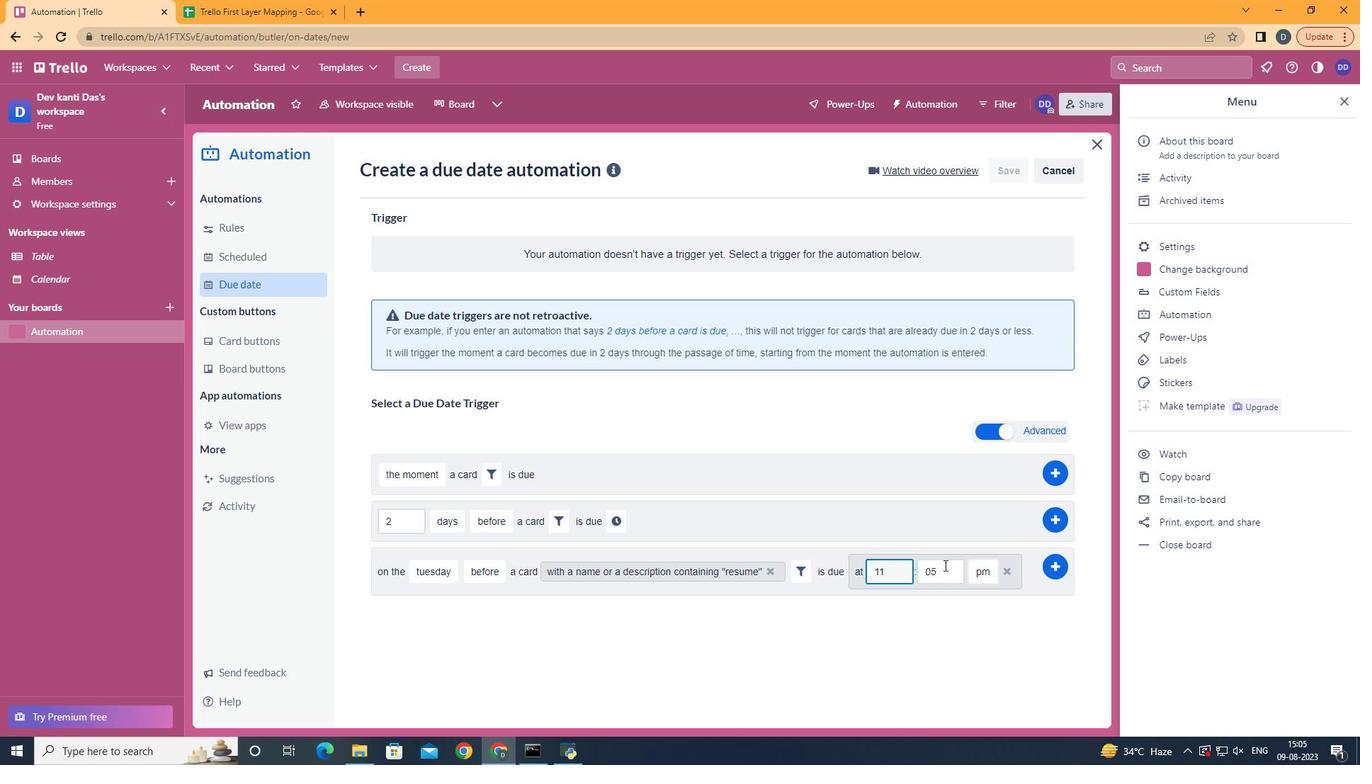 
Action: Mouse pressed left at (921, 565)
Screenshot: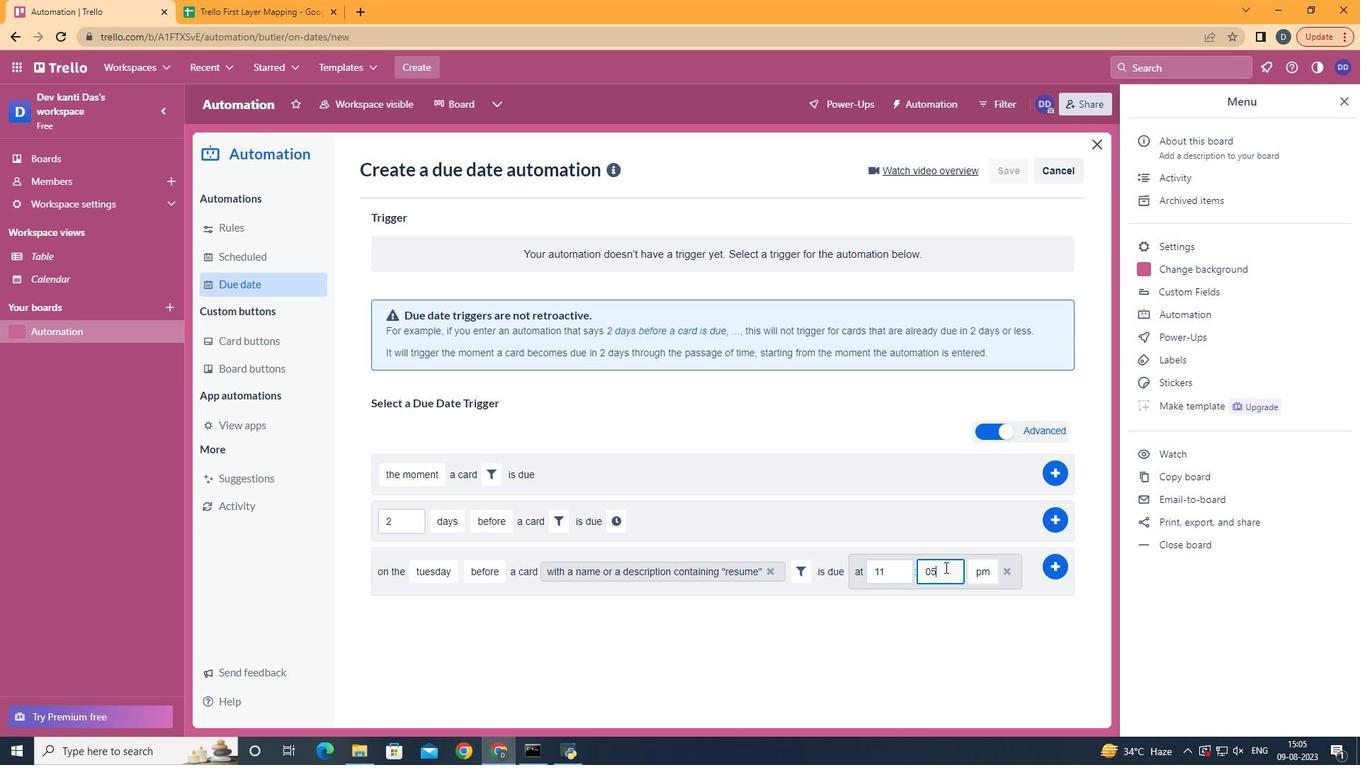 
Action: Mouse moved to (918, 569)
Screenshot: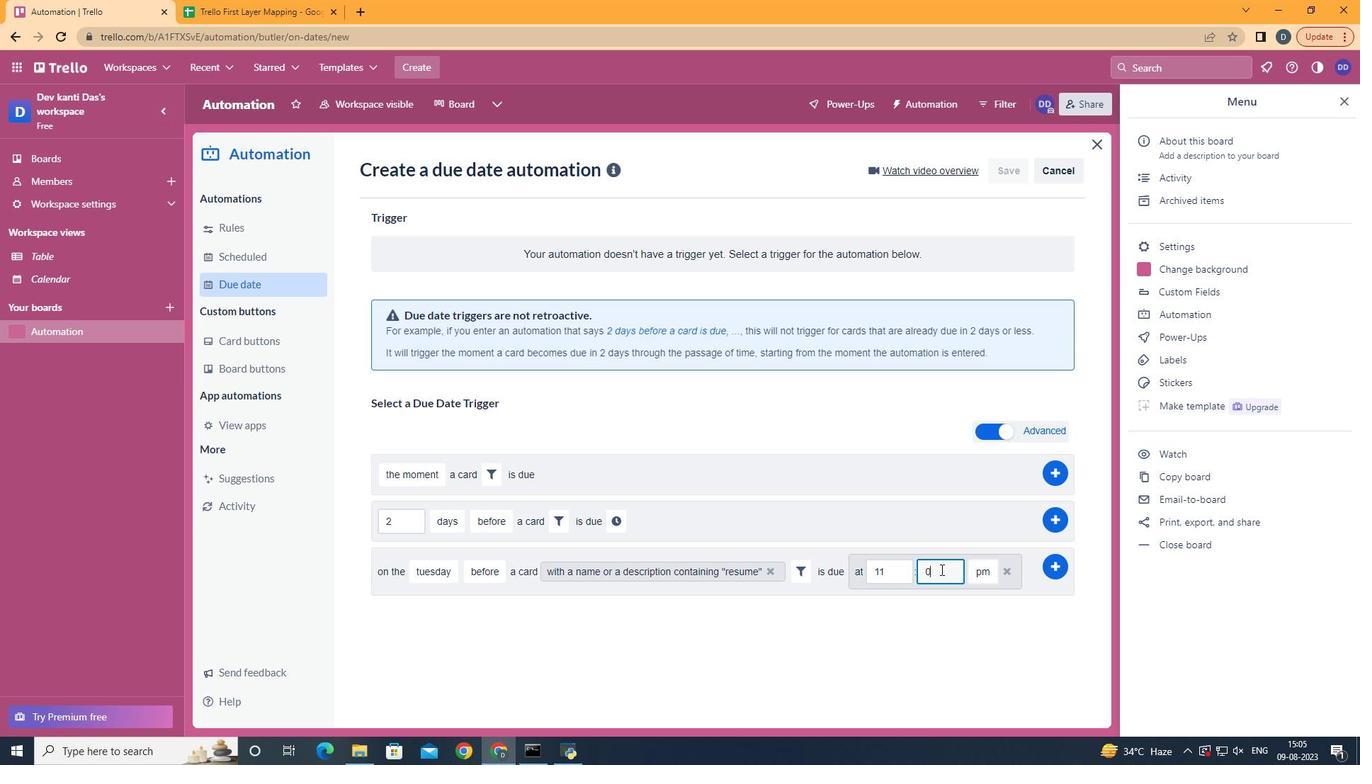 
Action: Key pressed <Key.backspace>0
Screenshot: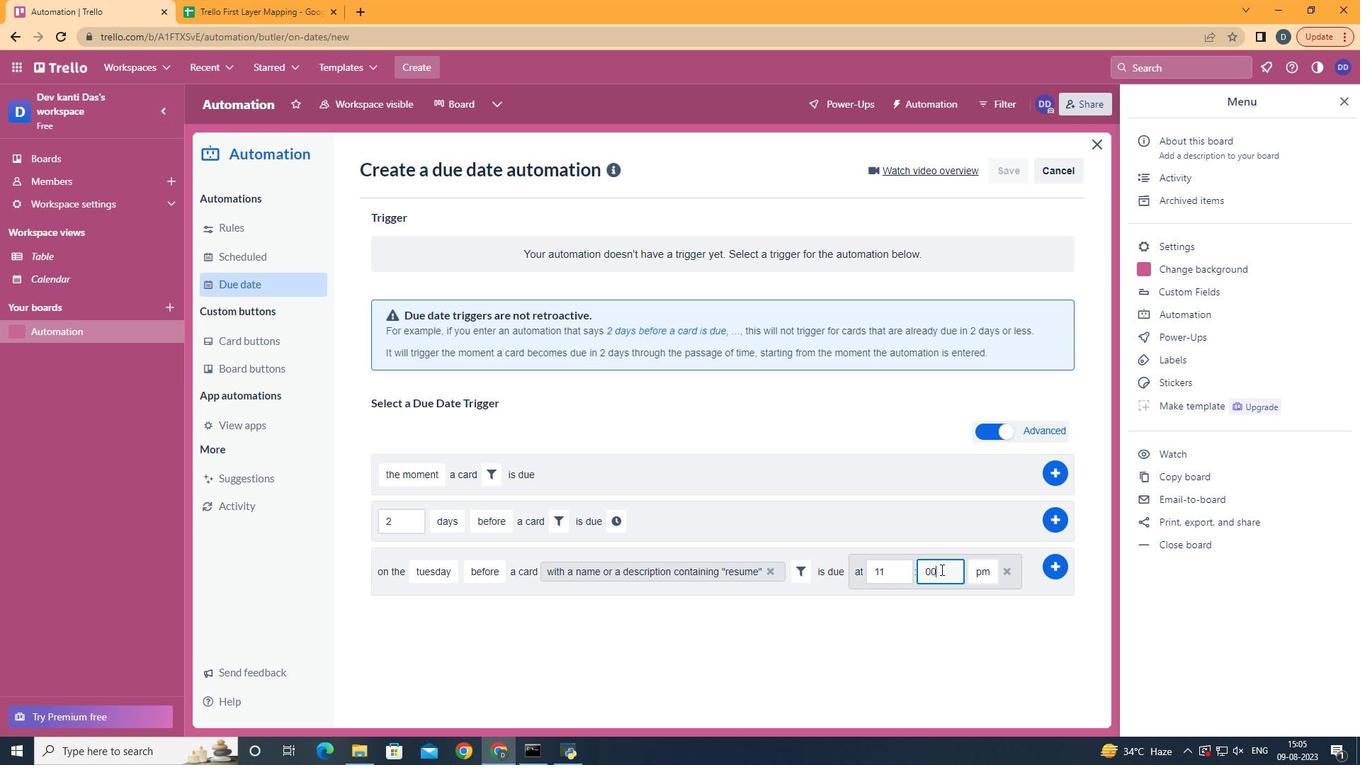 
Action: Mouse moved to (963, 593)
Screenshot: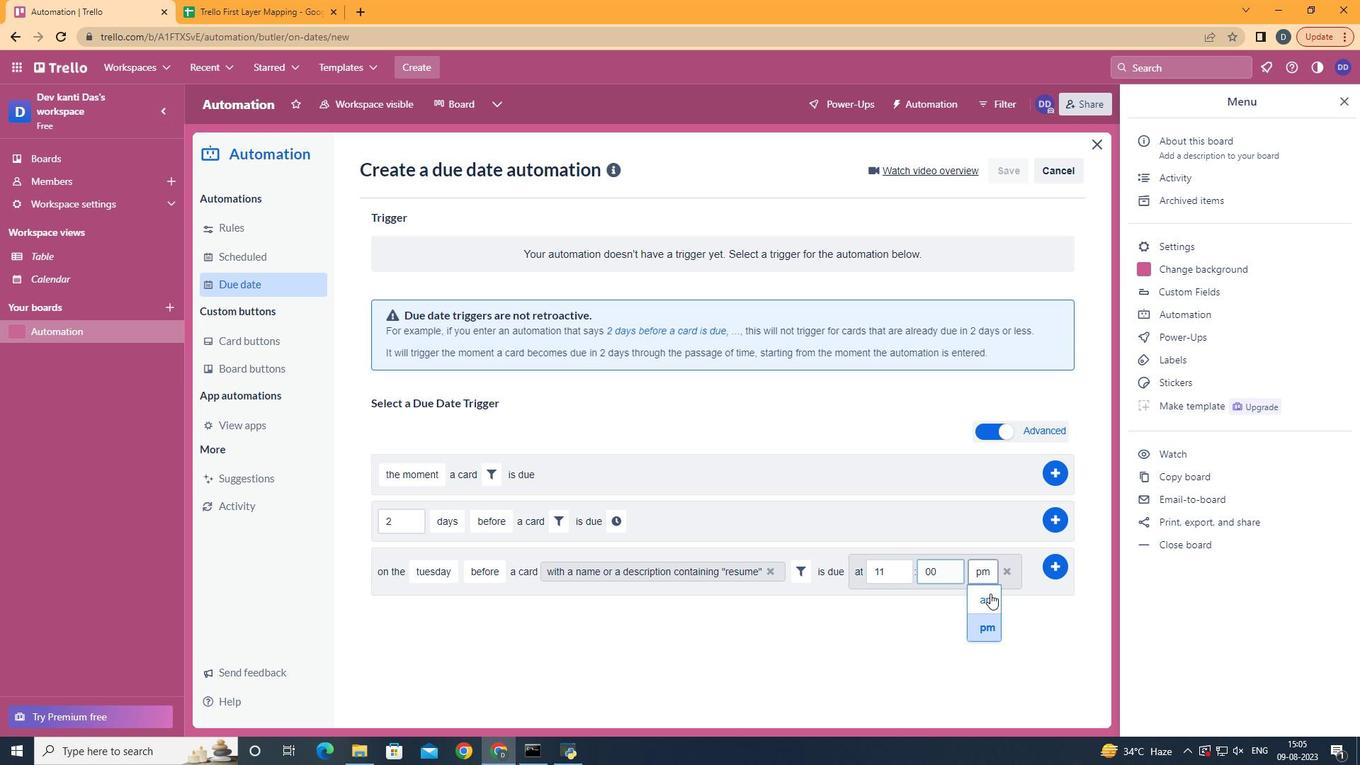 
Action: Mouse pressed left at (963, 593)
Screenshot: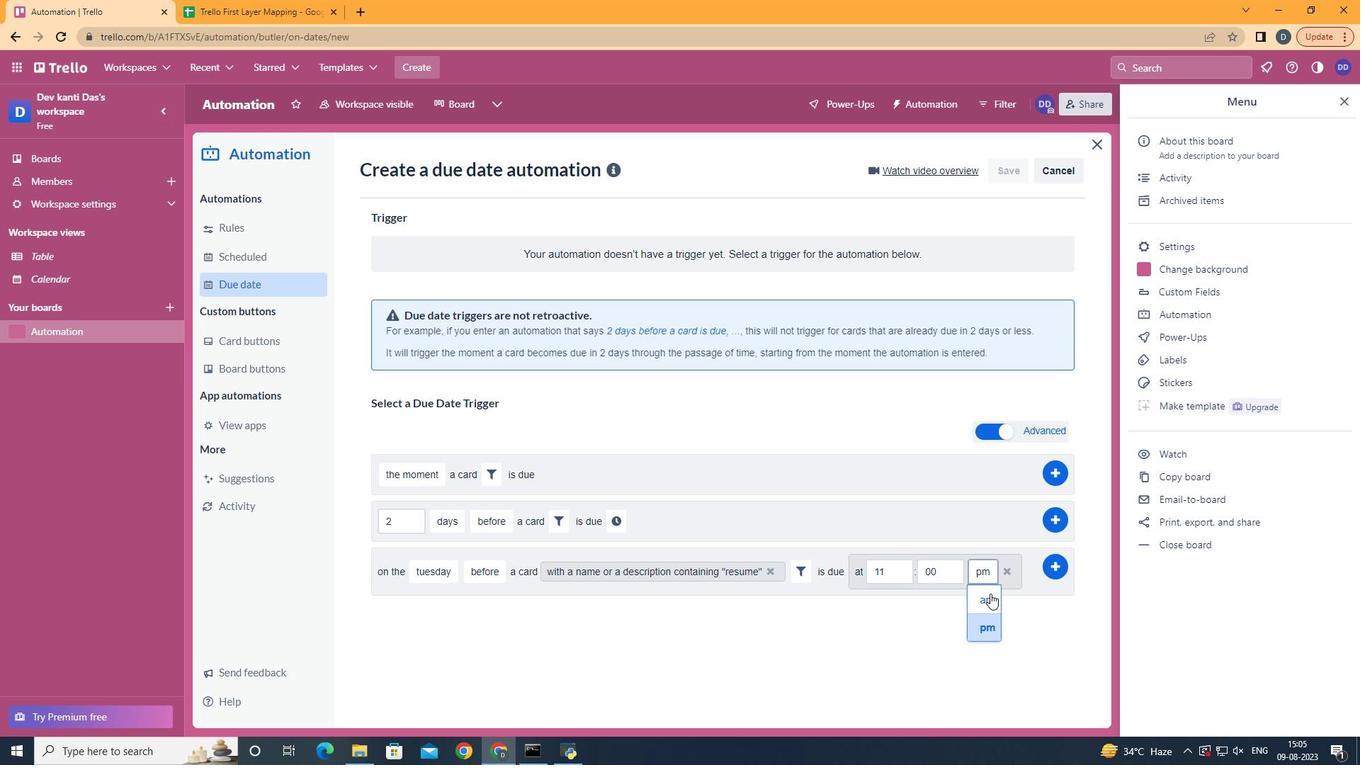 
Action: Mouse moved to (1020, 565)
Screenshot: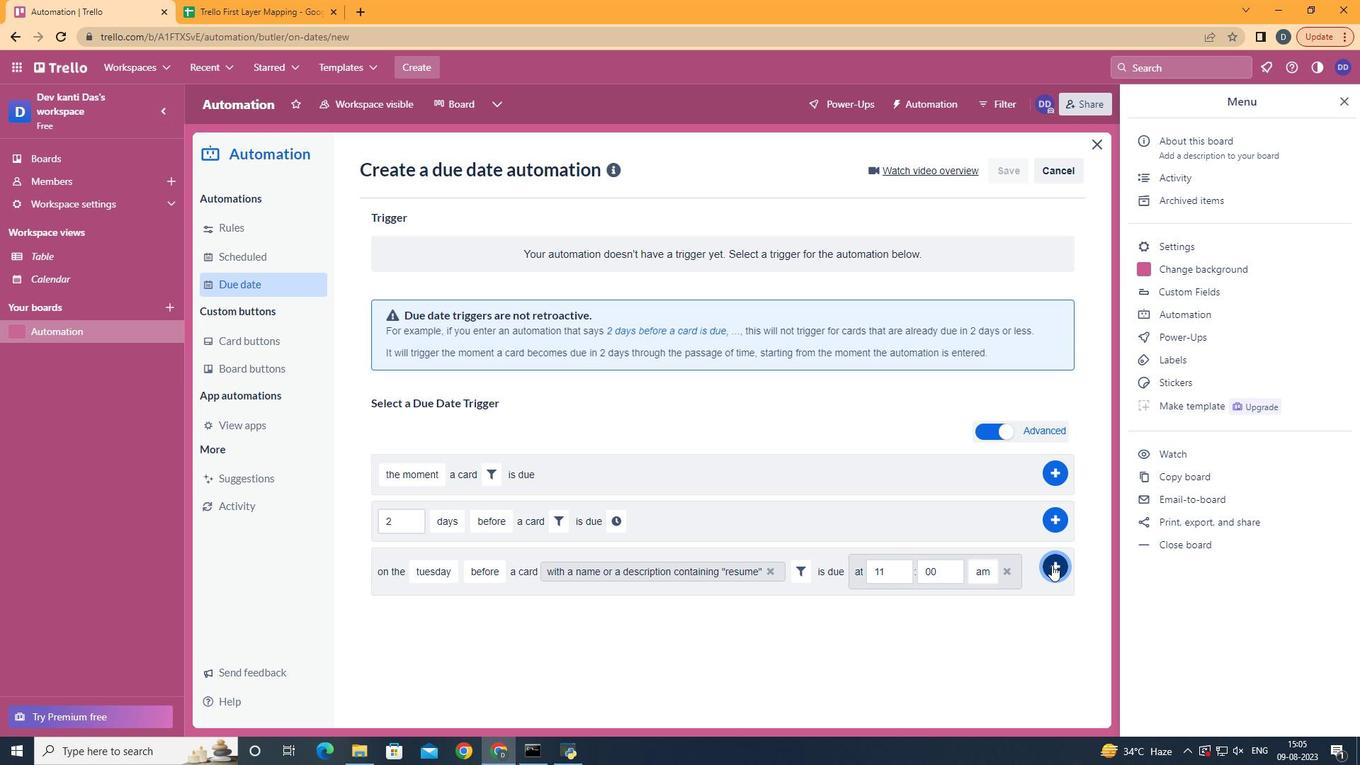 
Action: Mouse pressed left at (1020, 565)
Screenshot: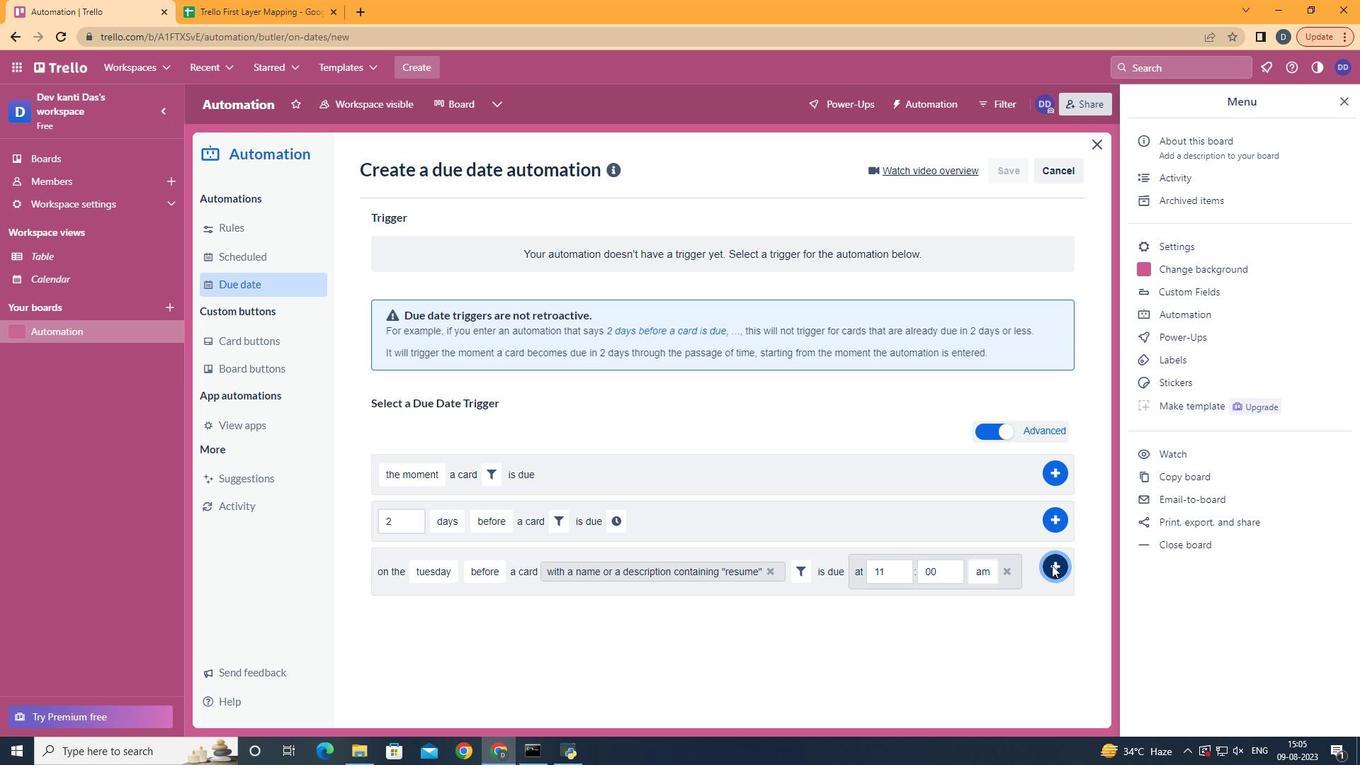 
Action: Mouse moved to (836, 320)
Screenshot: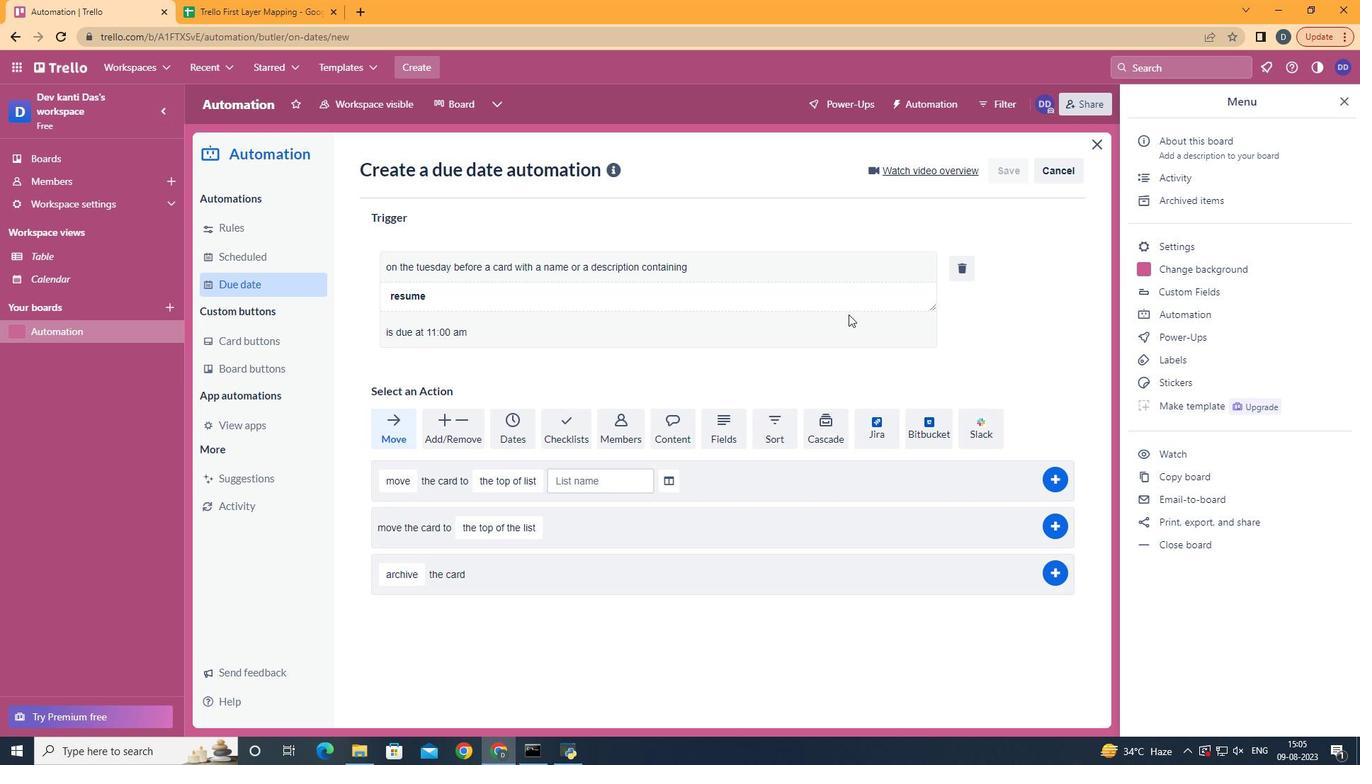 
